 Task: Check the sale-to-list ratio of bar in the last 3 years.
Action: Mouse moved to (1114, 247)
Screenshot: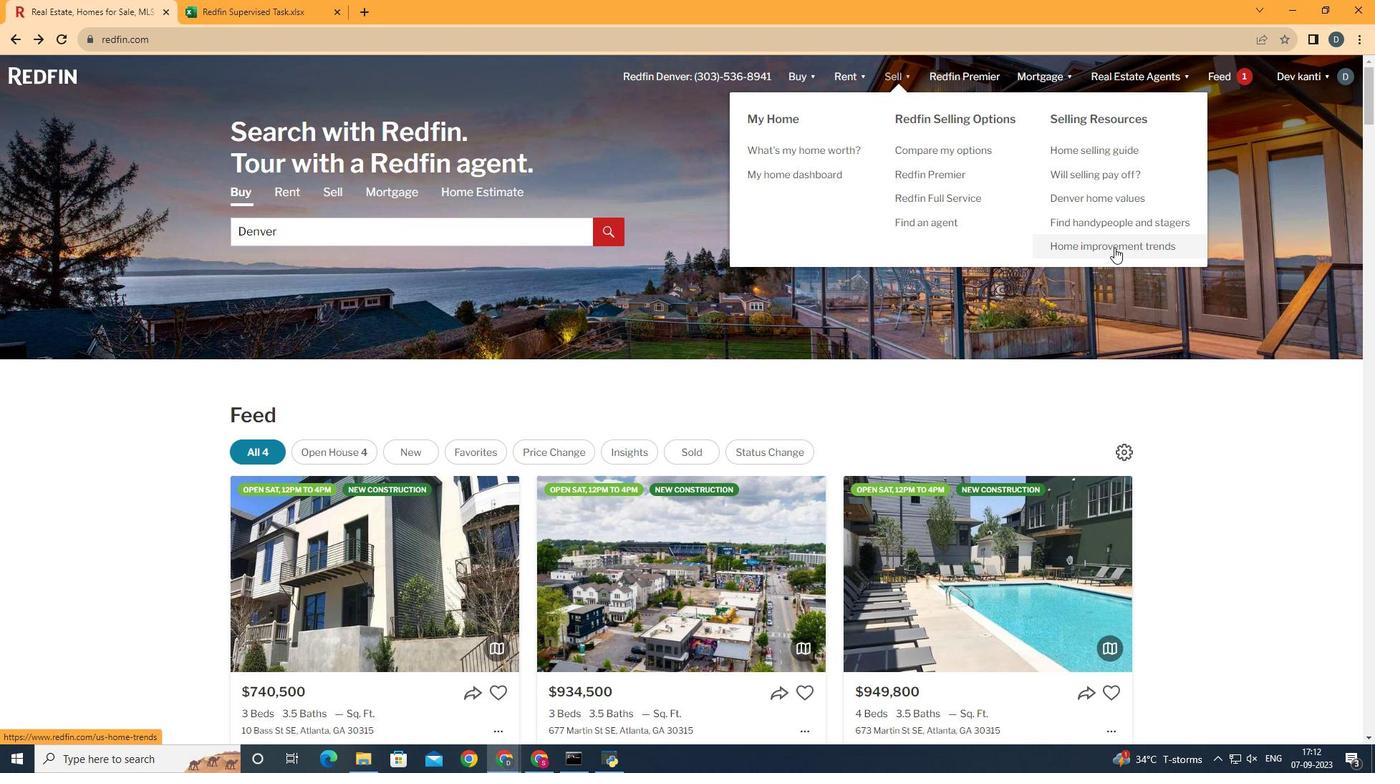 
Action: Mouse pressed left at (1114, 247)
Screenshot: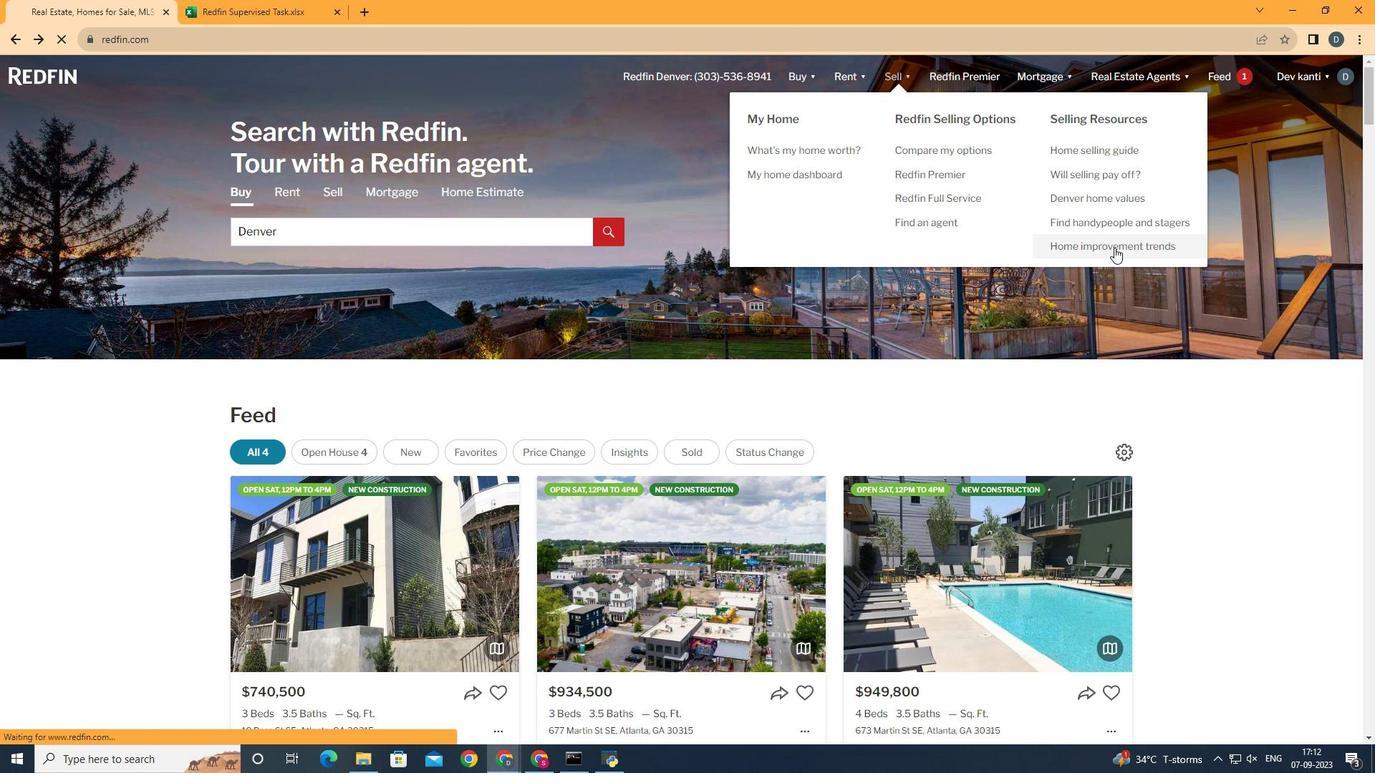 
Action: Mouse moved to (339, 269)
Screenshot: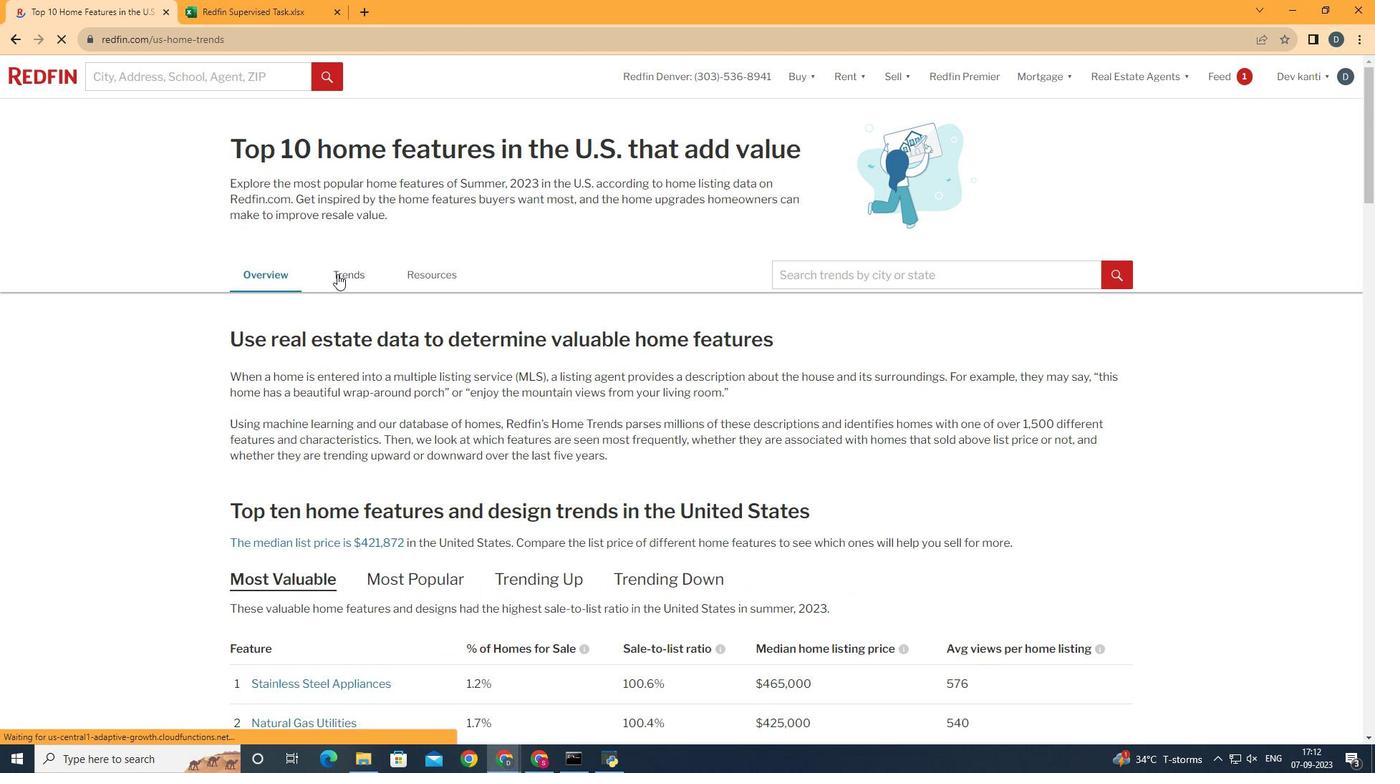 
Action: Mouse pressed left at (339, 269)
Screenshot: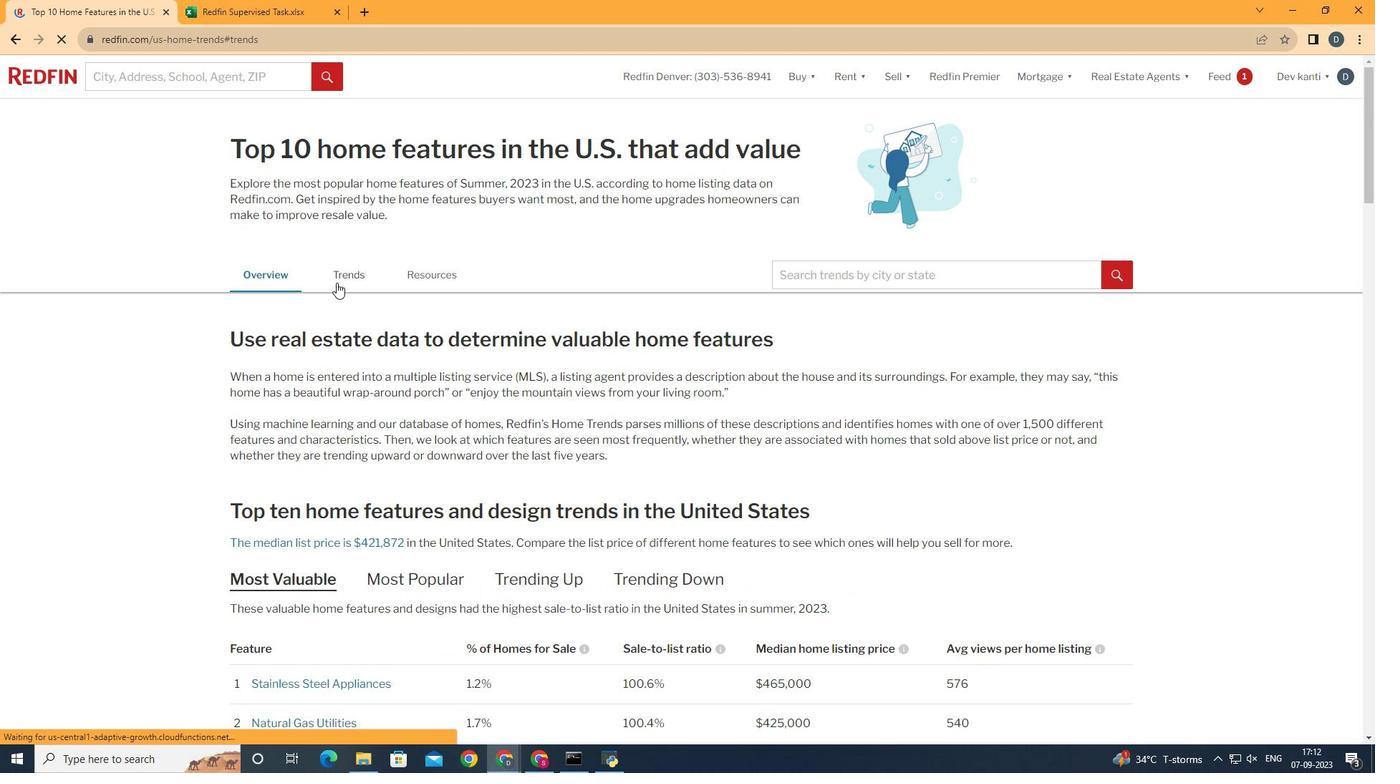 
Action: Mouse moved to (475, 360)
Screenshot: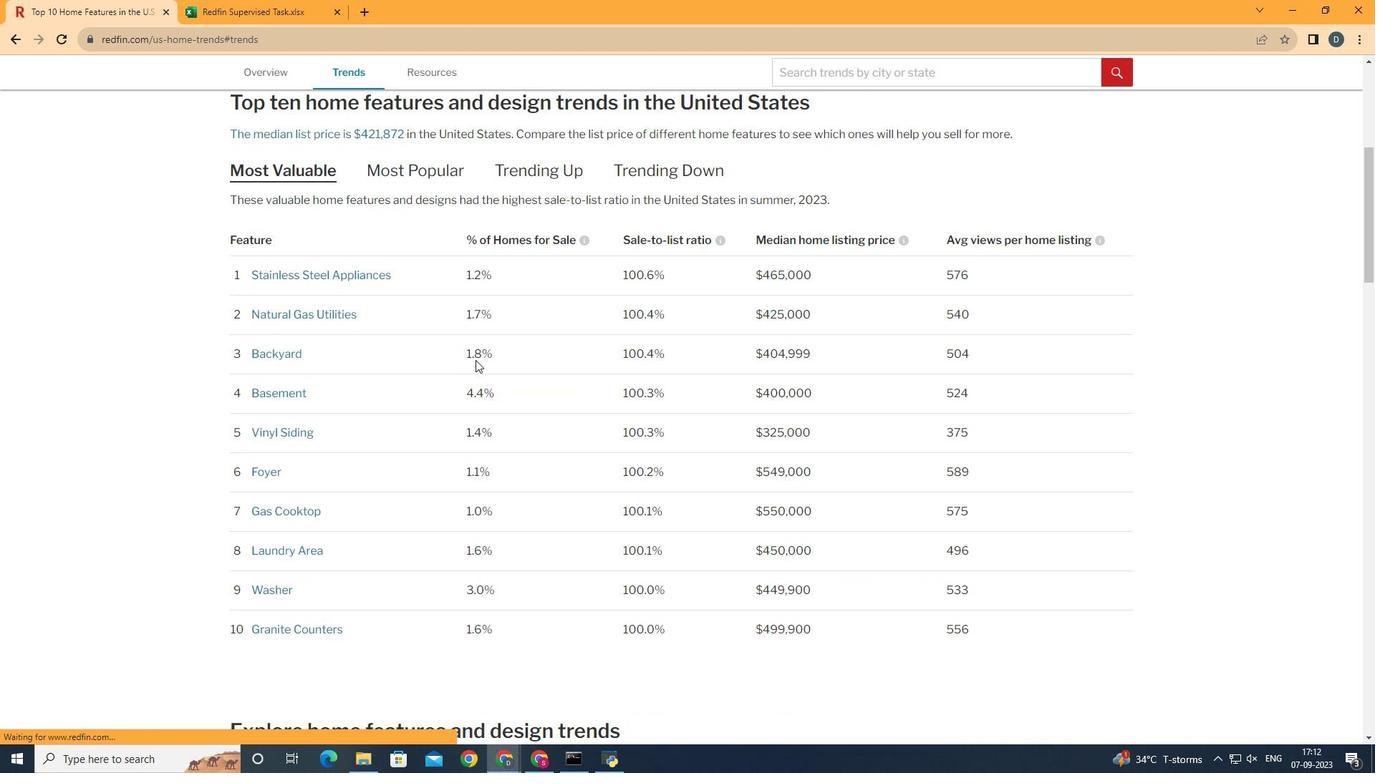 
Action: Mouse scrolled (475, 359) with delta (0, 0)
Screenshot: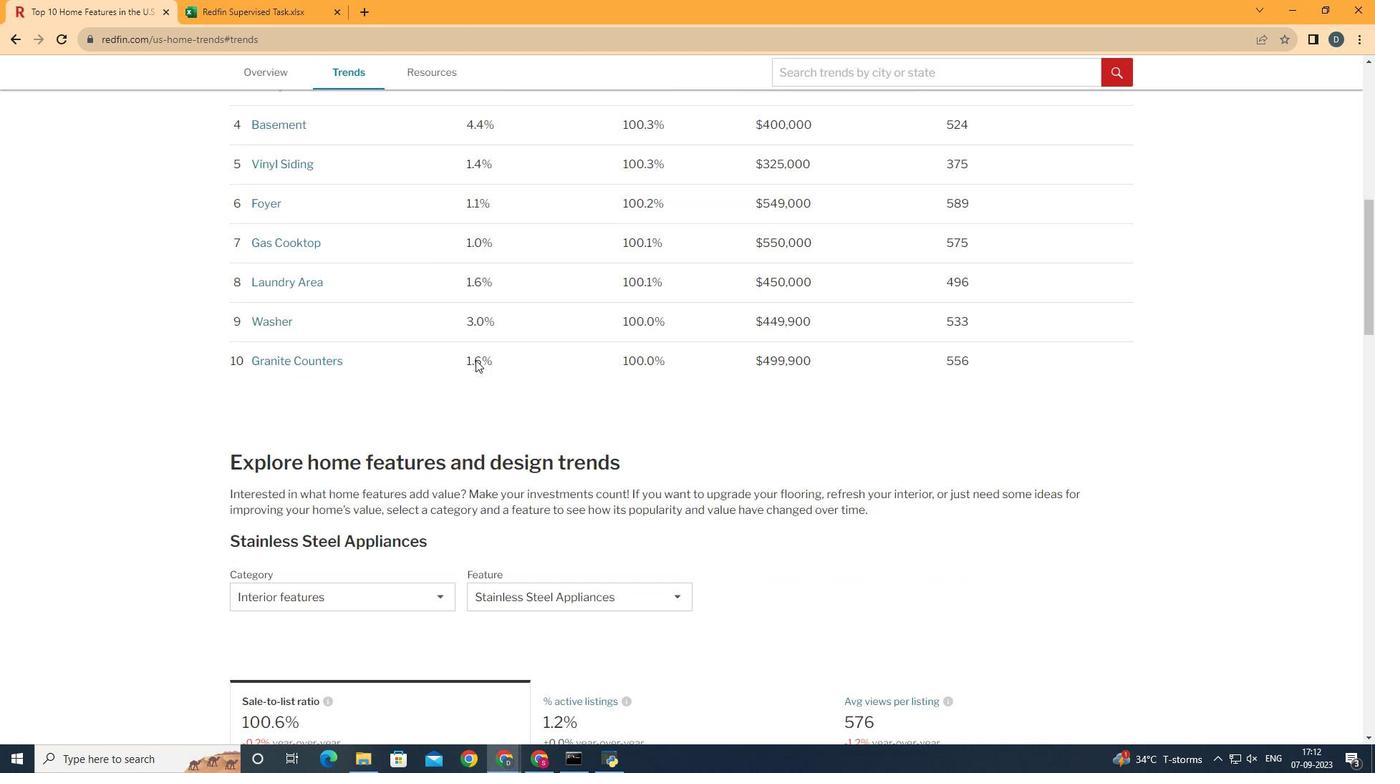 
Action: Mouse scrolled (475, 359) with delta (0, 0)
Screenshot: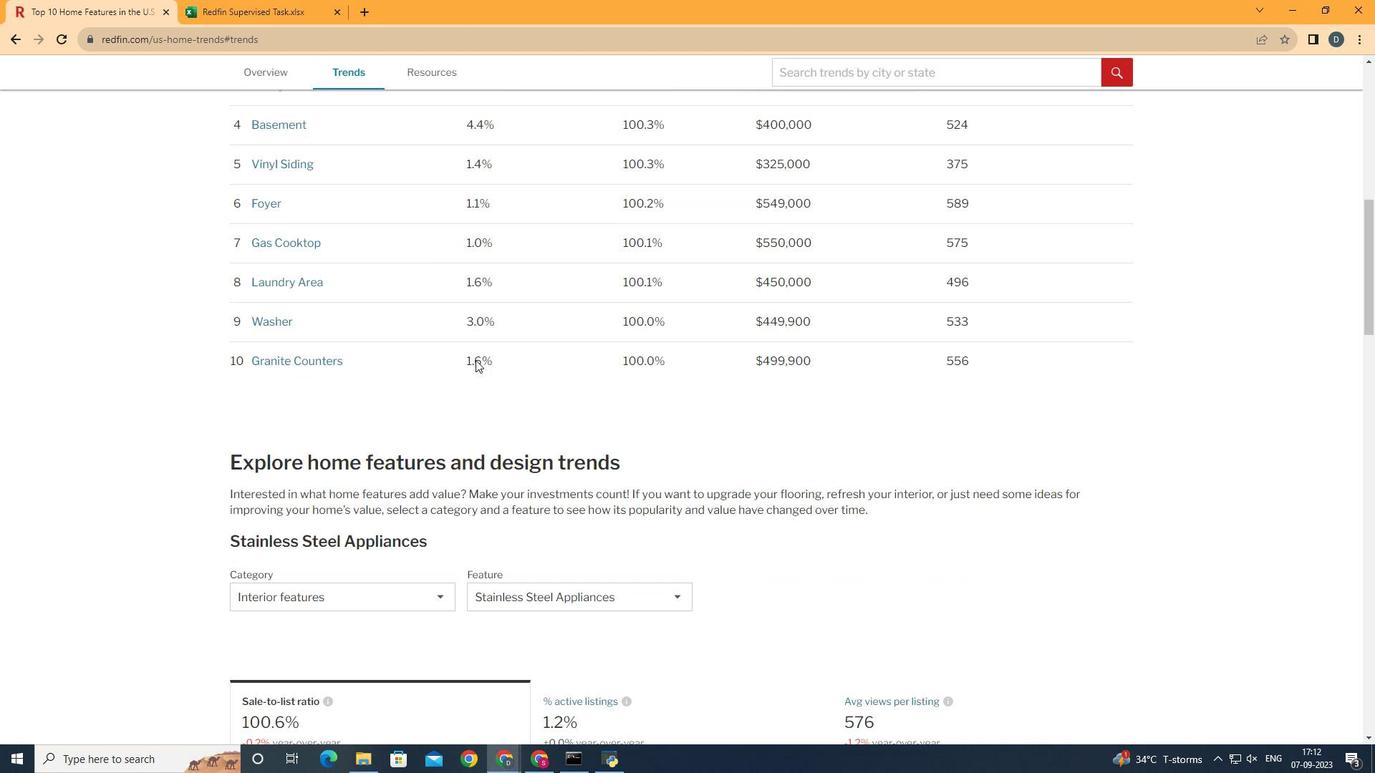 
Action: Mouse scrolled (475, 359) with delta (0, 0)
Screenshot: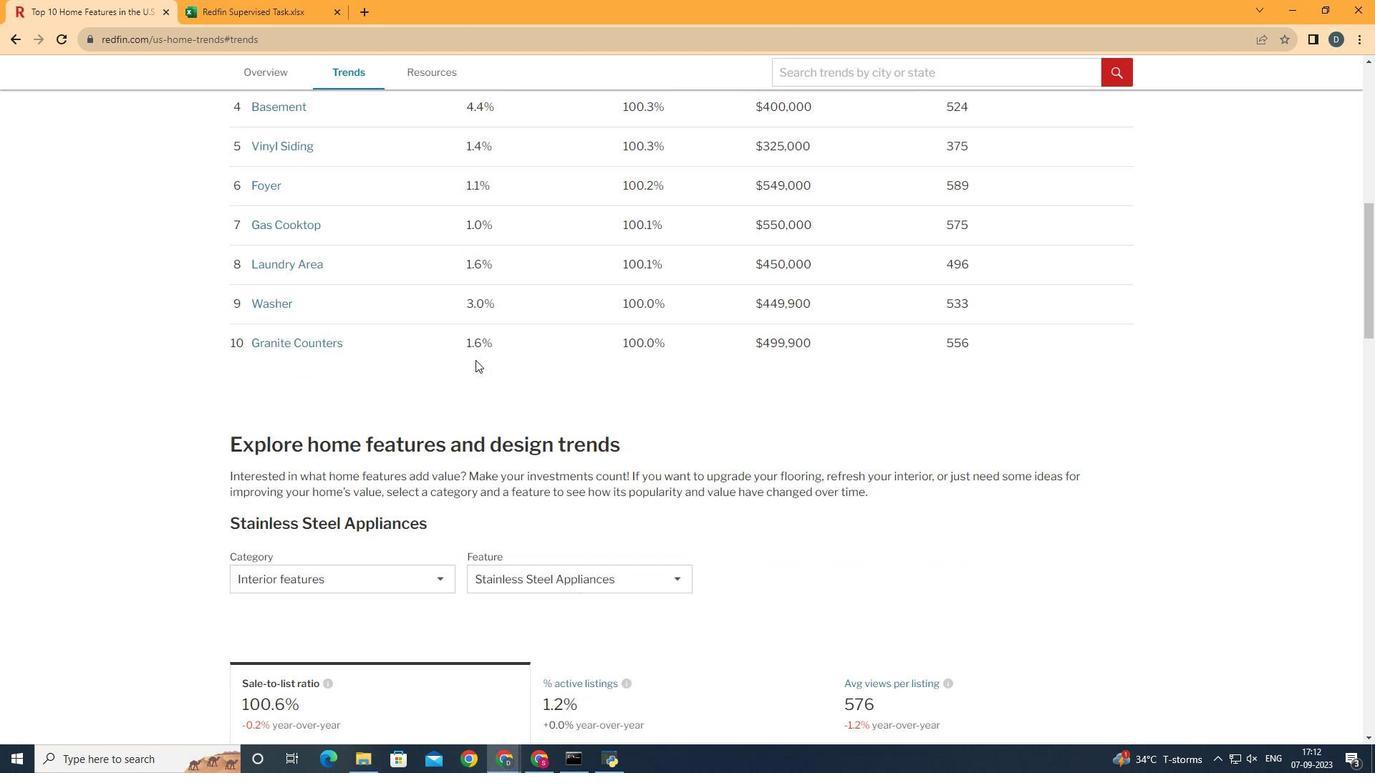 
Action: Mouse scrolled (475, 359) with delta (0, 0)
Screenshot: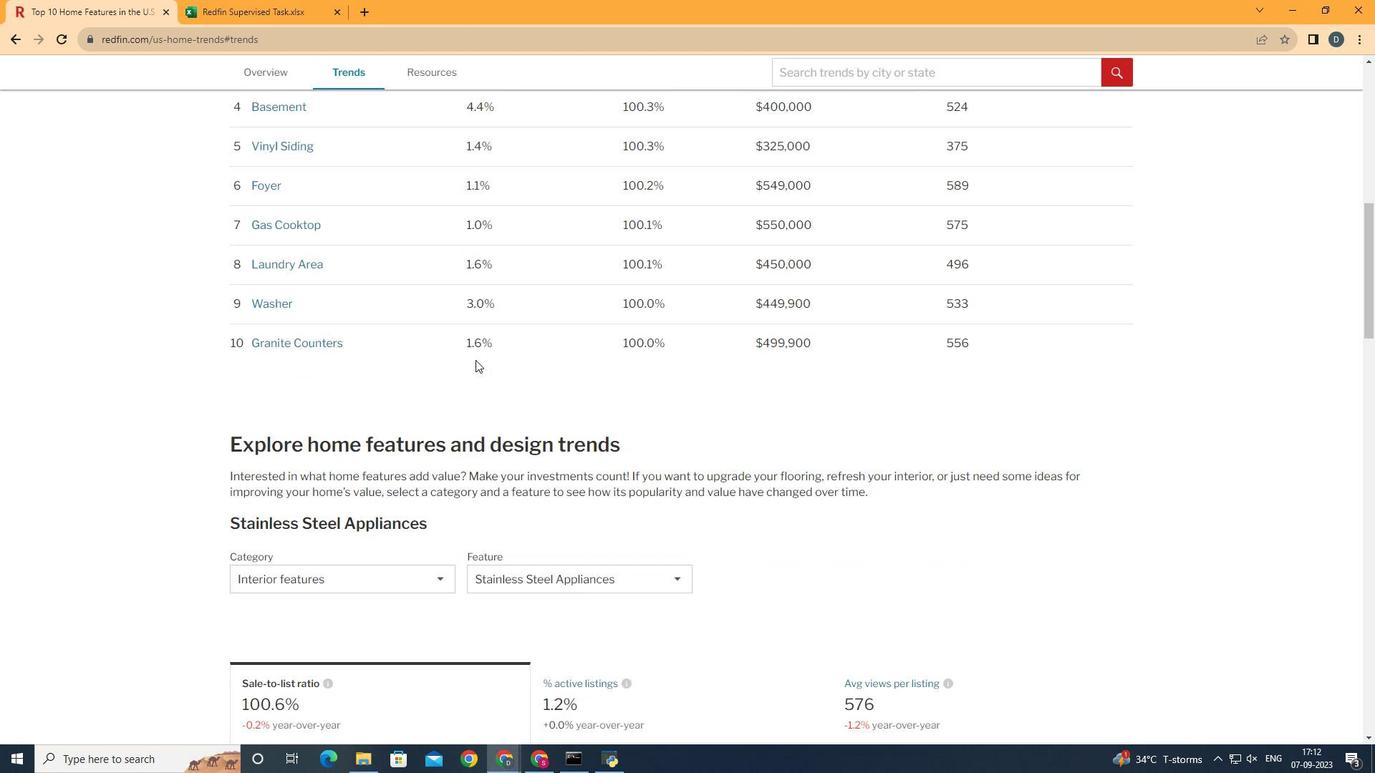 
Action: Mouse moved to (475, 360)
Screenshot: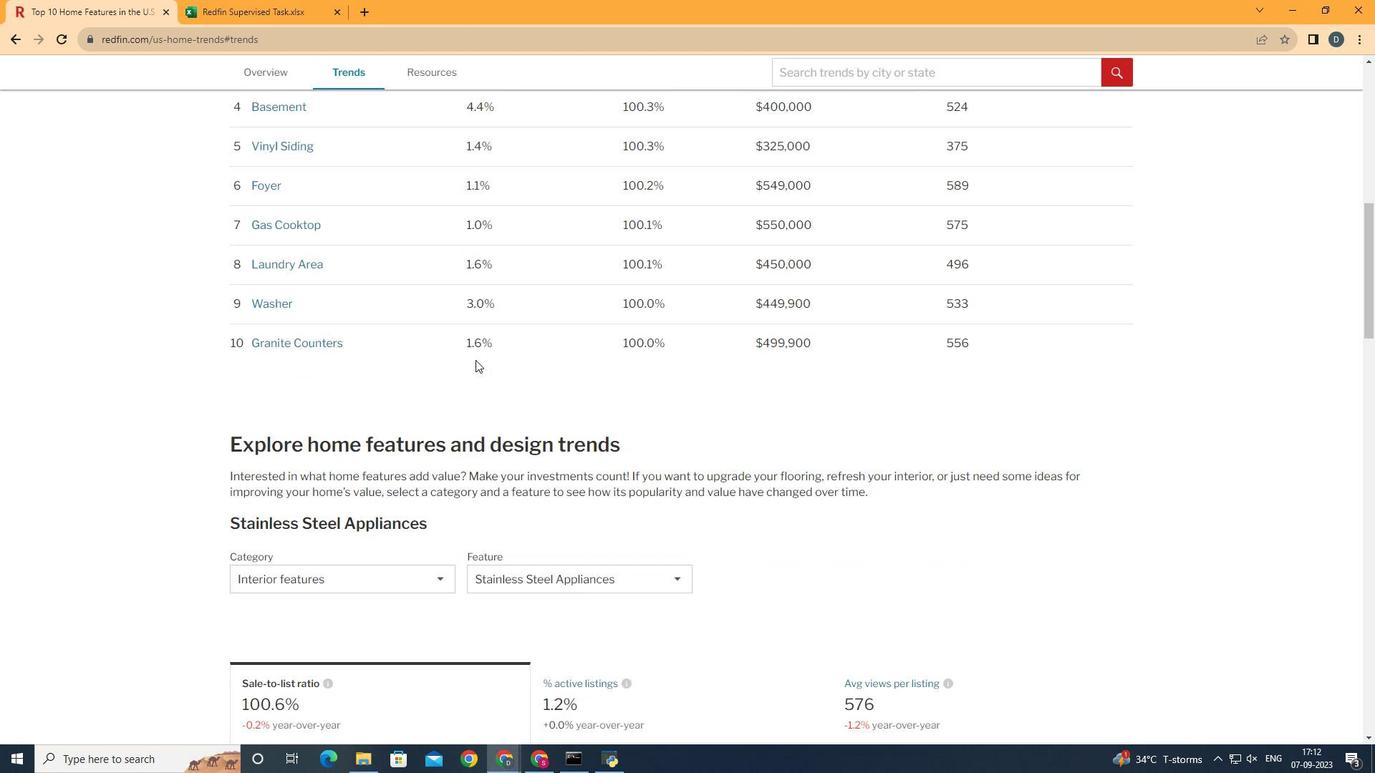 
Action: Mouse scrolled (475, 359) with delta (0, 0)
Screenshot: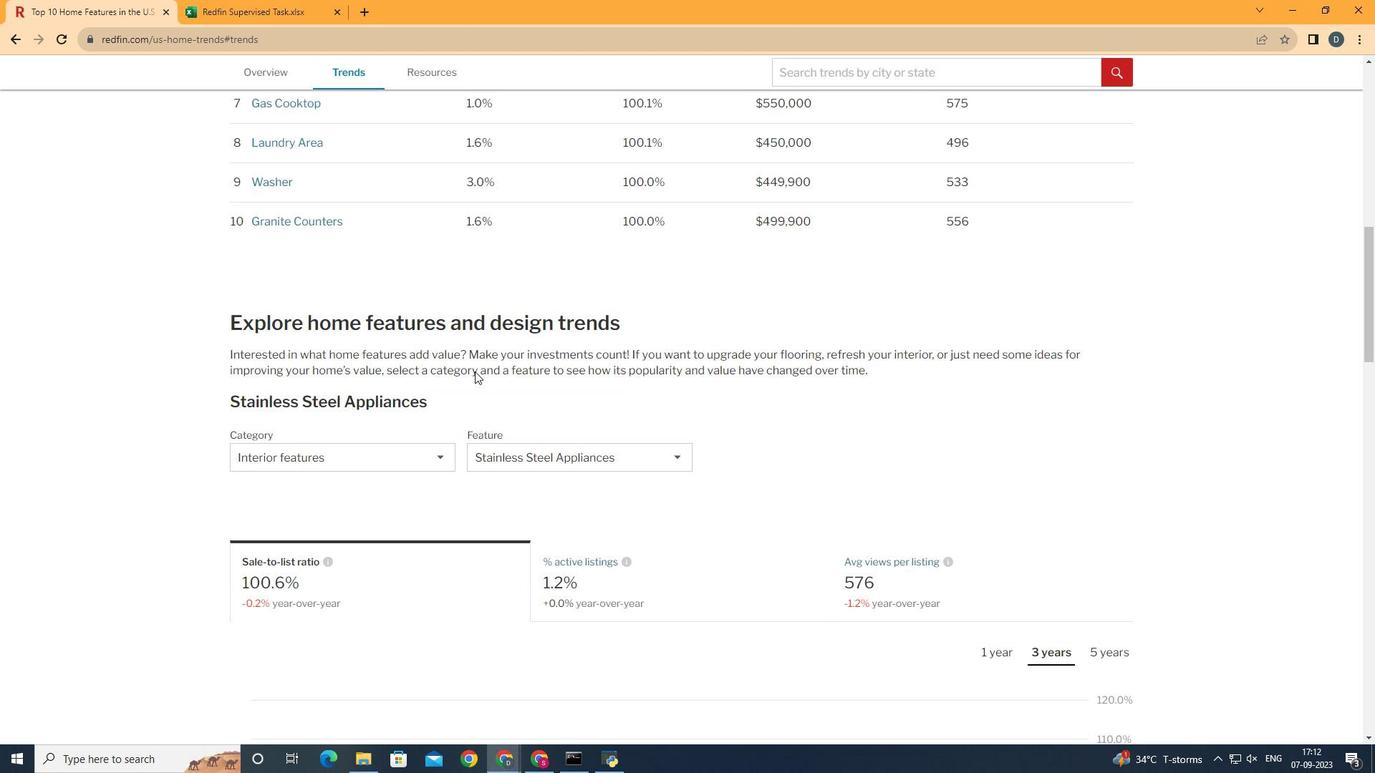 
Action: Mouse scrolled (475, 359) with delta (0, 0)
Screenshot: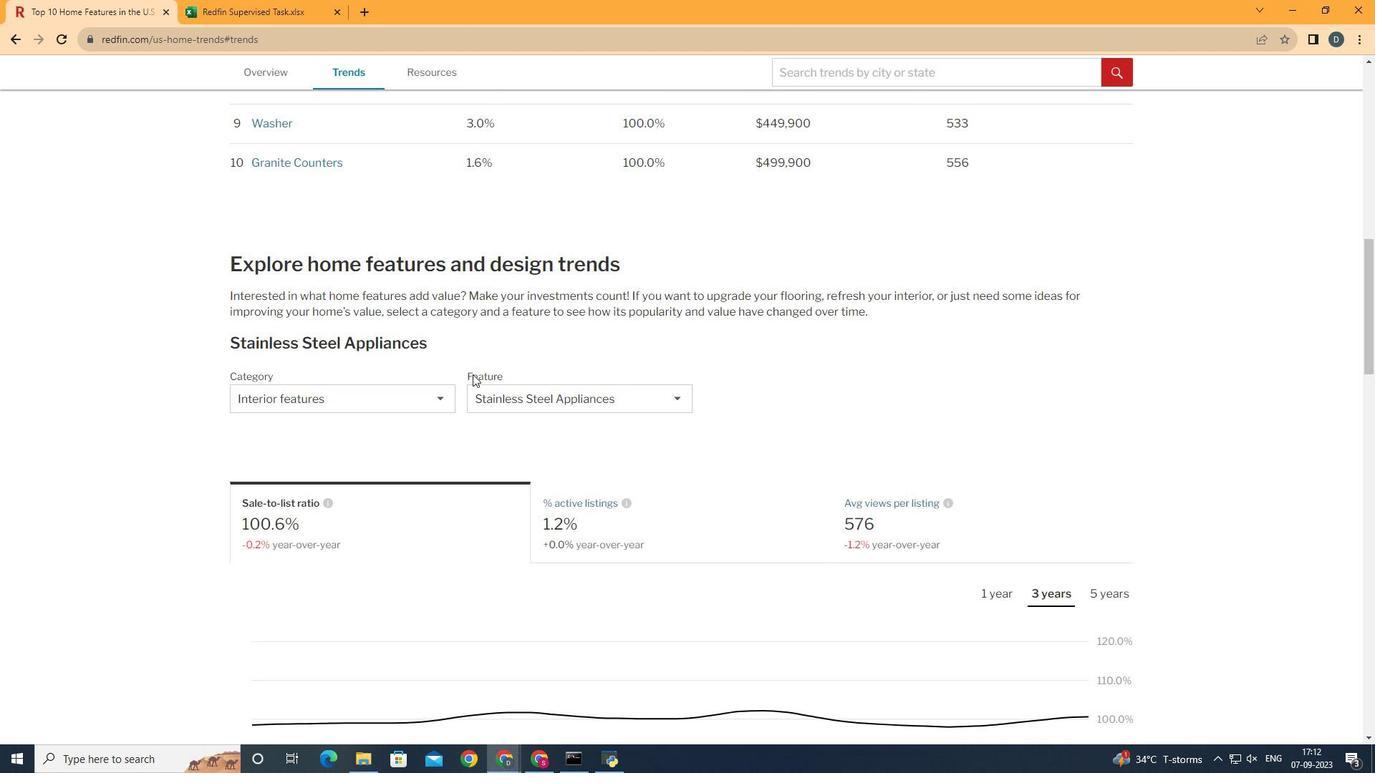 
Action: Mouse scrolled (475, 359) with delta (0, 0)
Screenshot: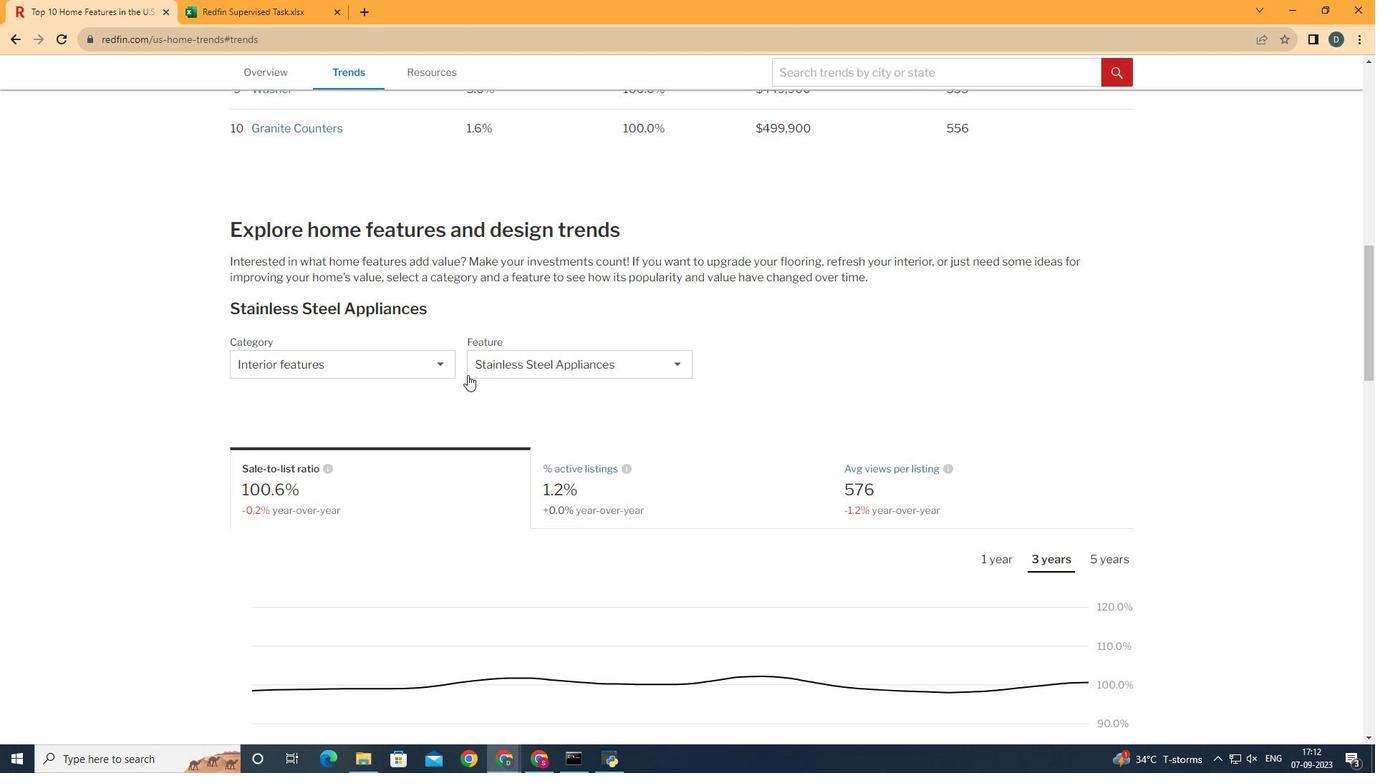 
Action: Mouse moved to (411, 363)
Screenshot: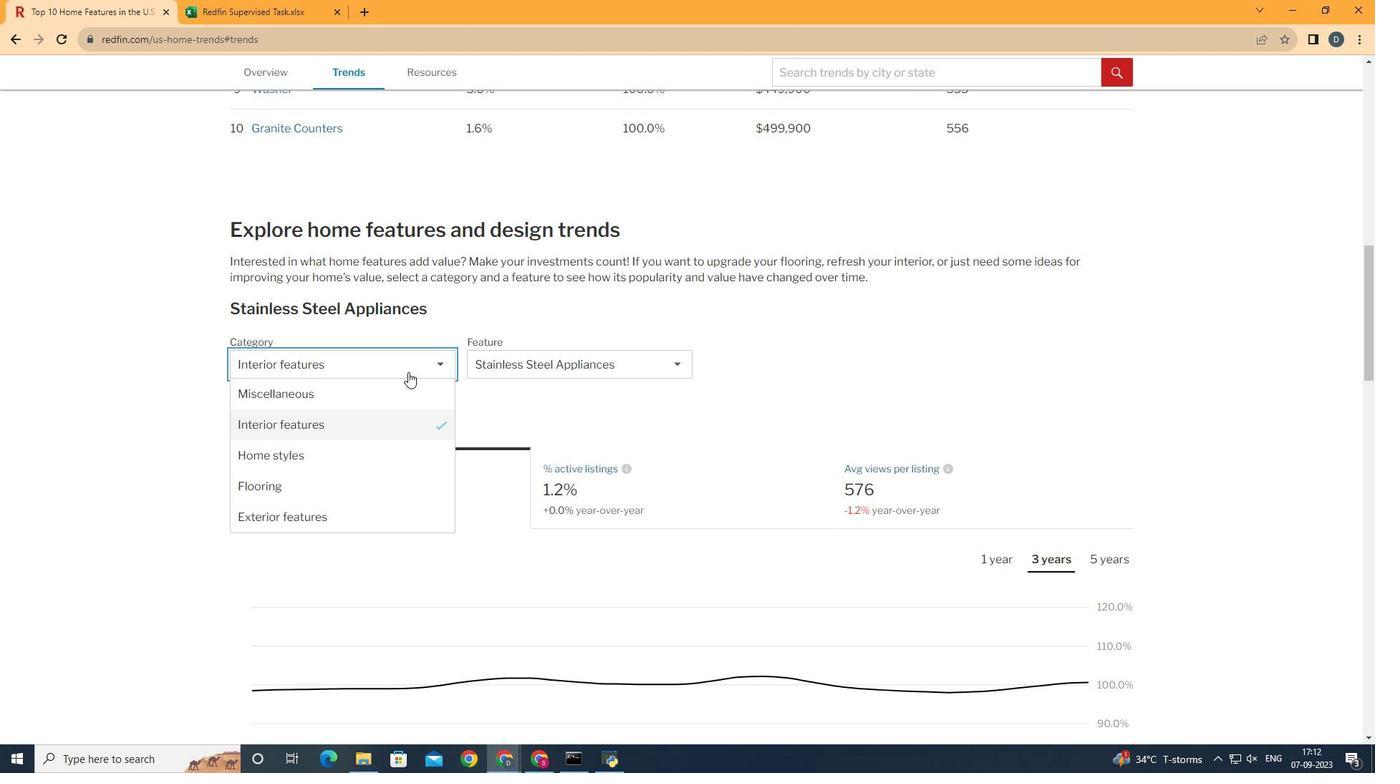 
Action: Mouse pressed left at (411, 363)
Screenshot: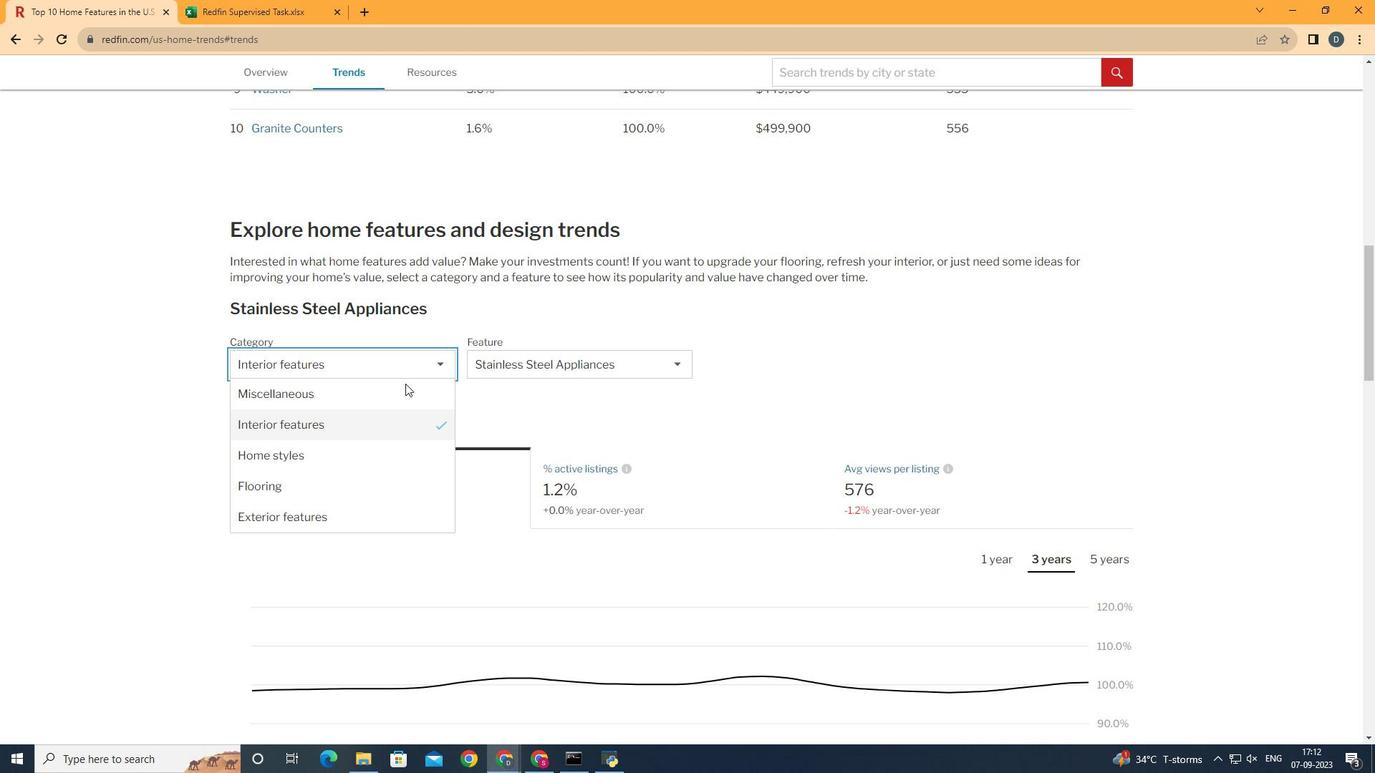 
Action: Mouse moved to (429, 425)
Screenshot: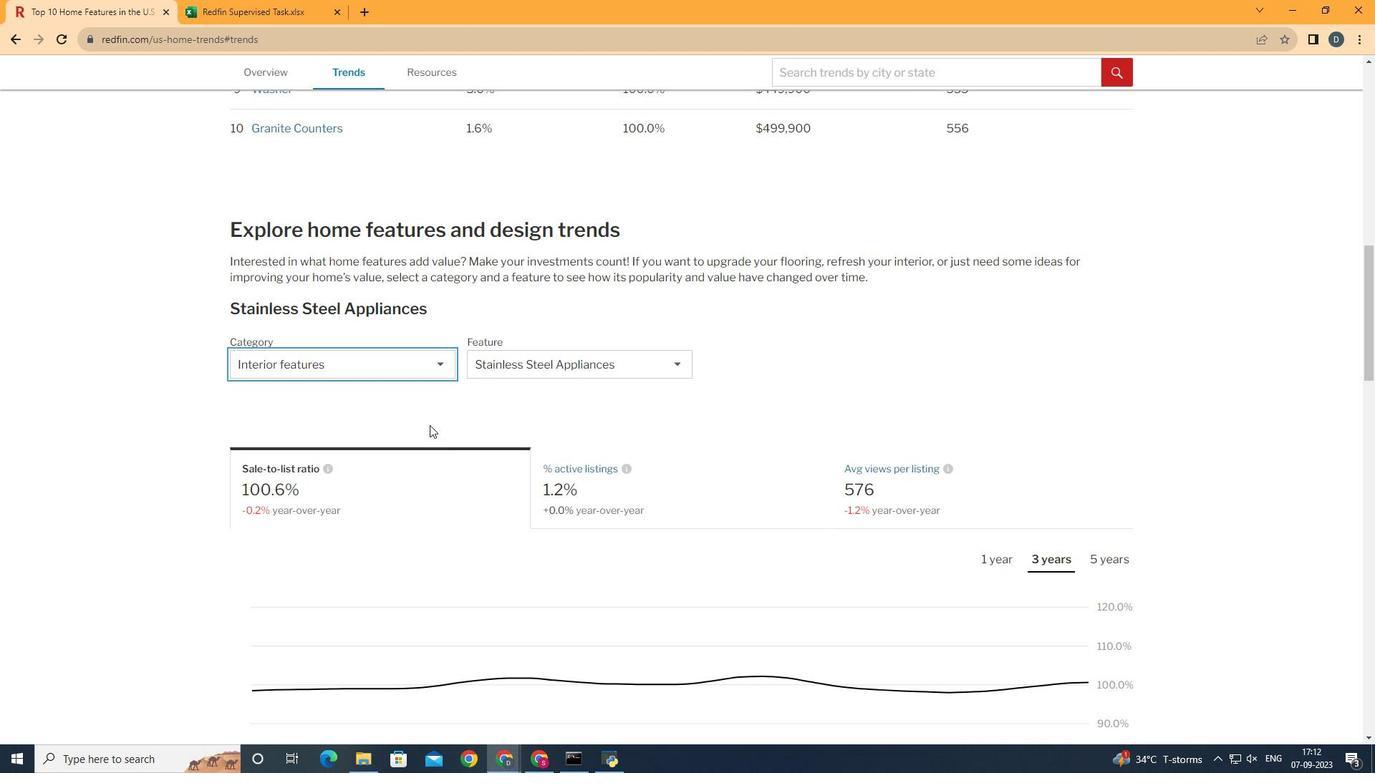 
Action: Mouse pressed left at (429, 425)
Screenshot: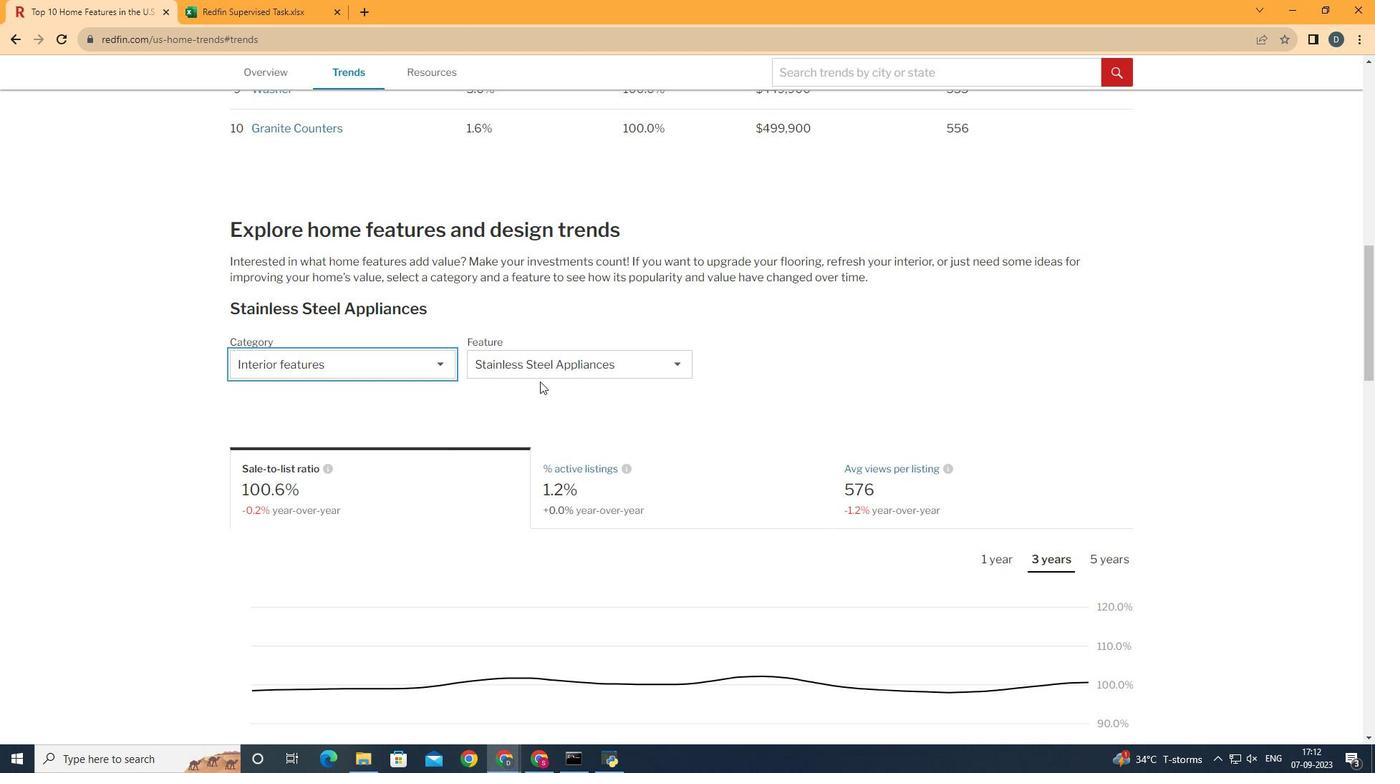 
Action: Mouse moved to (654, 356)
Screenshot: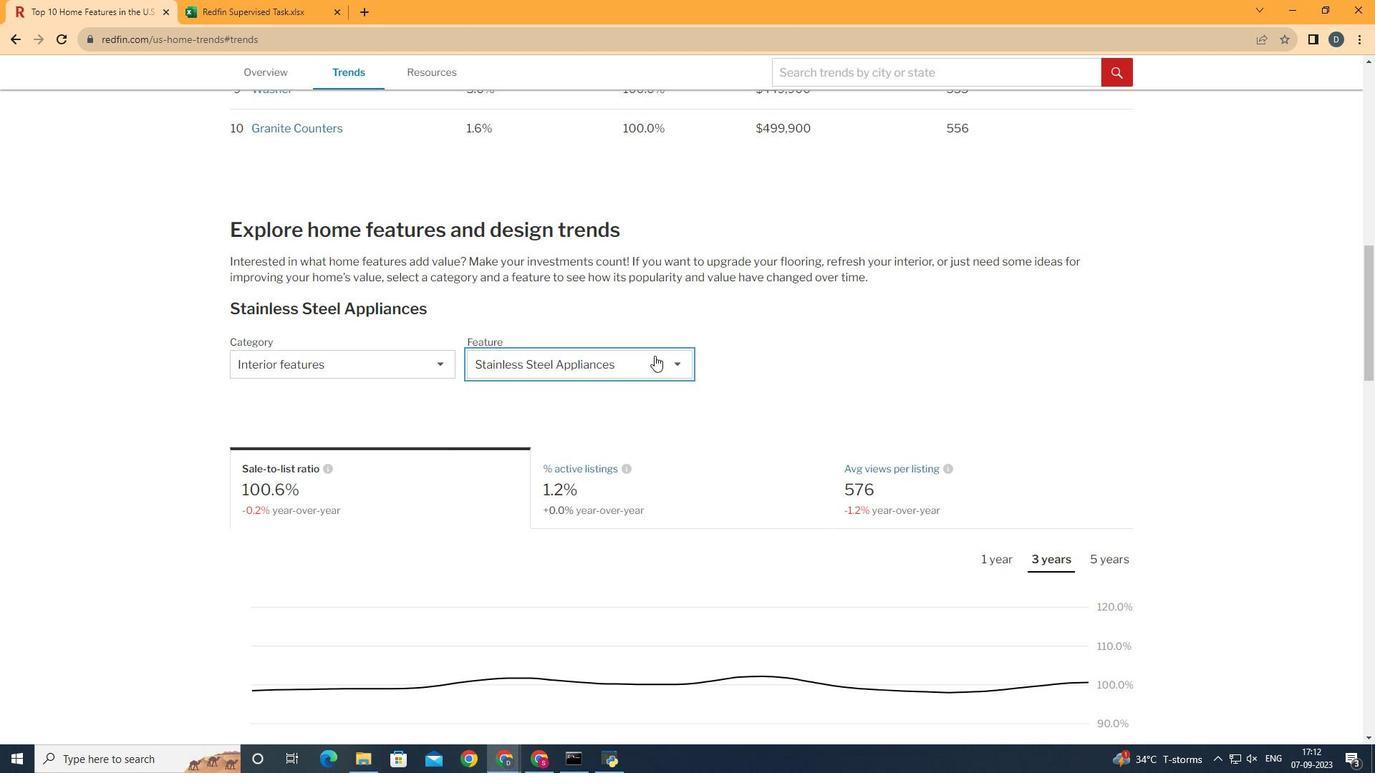 
Action: Mouse pressed left at (654, 356)
Screenshot: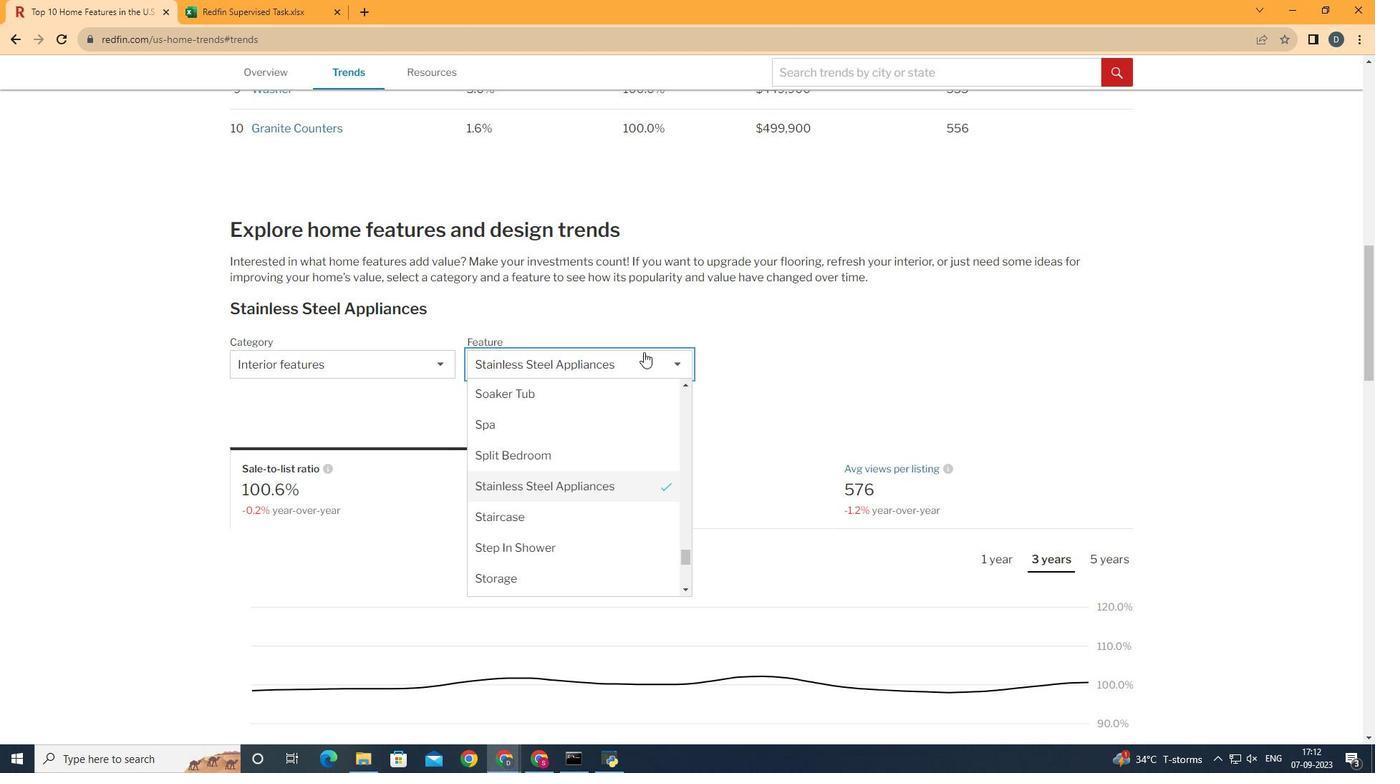 
Action: Mouse moved to (687, 559)
Screenshot: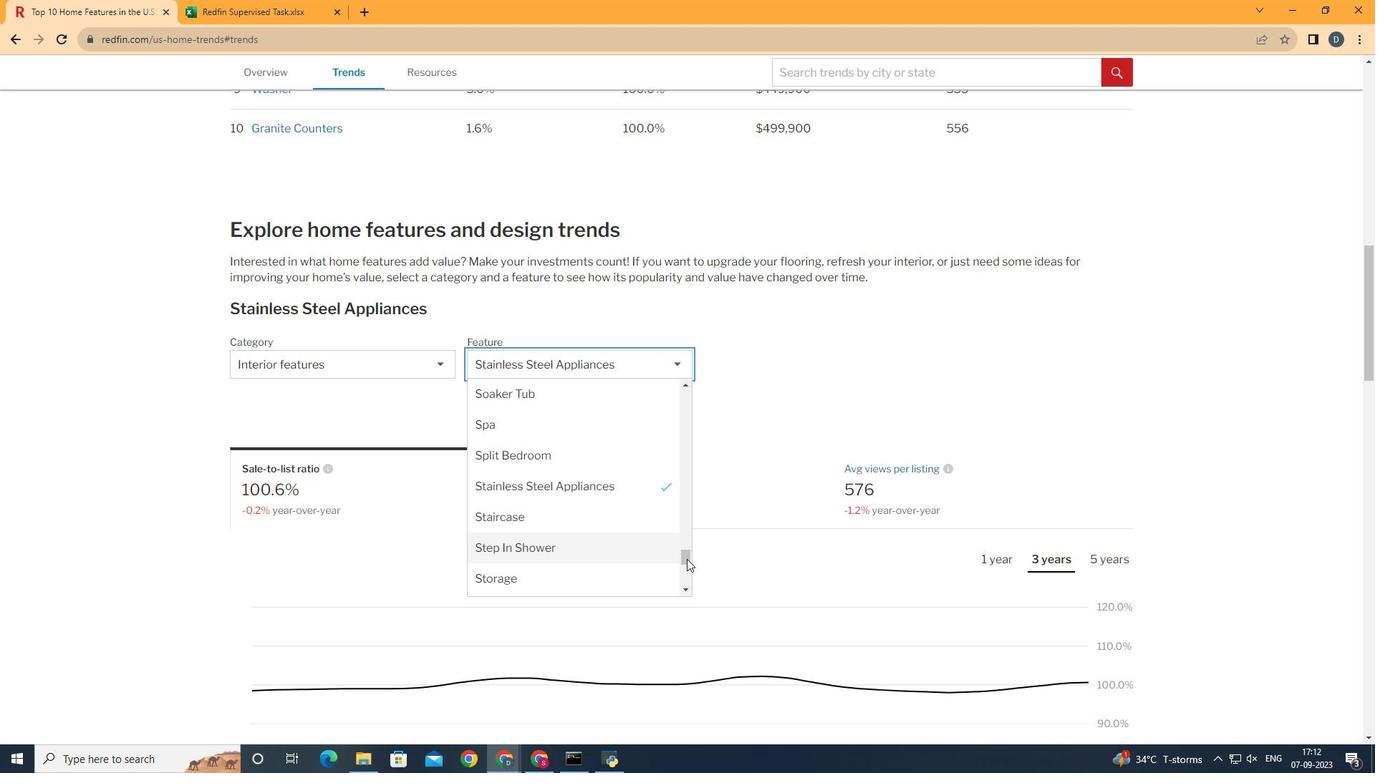 
Action: Mouse pressed left at (687, 559)
Screenshot: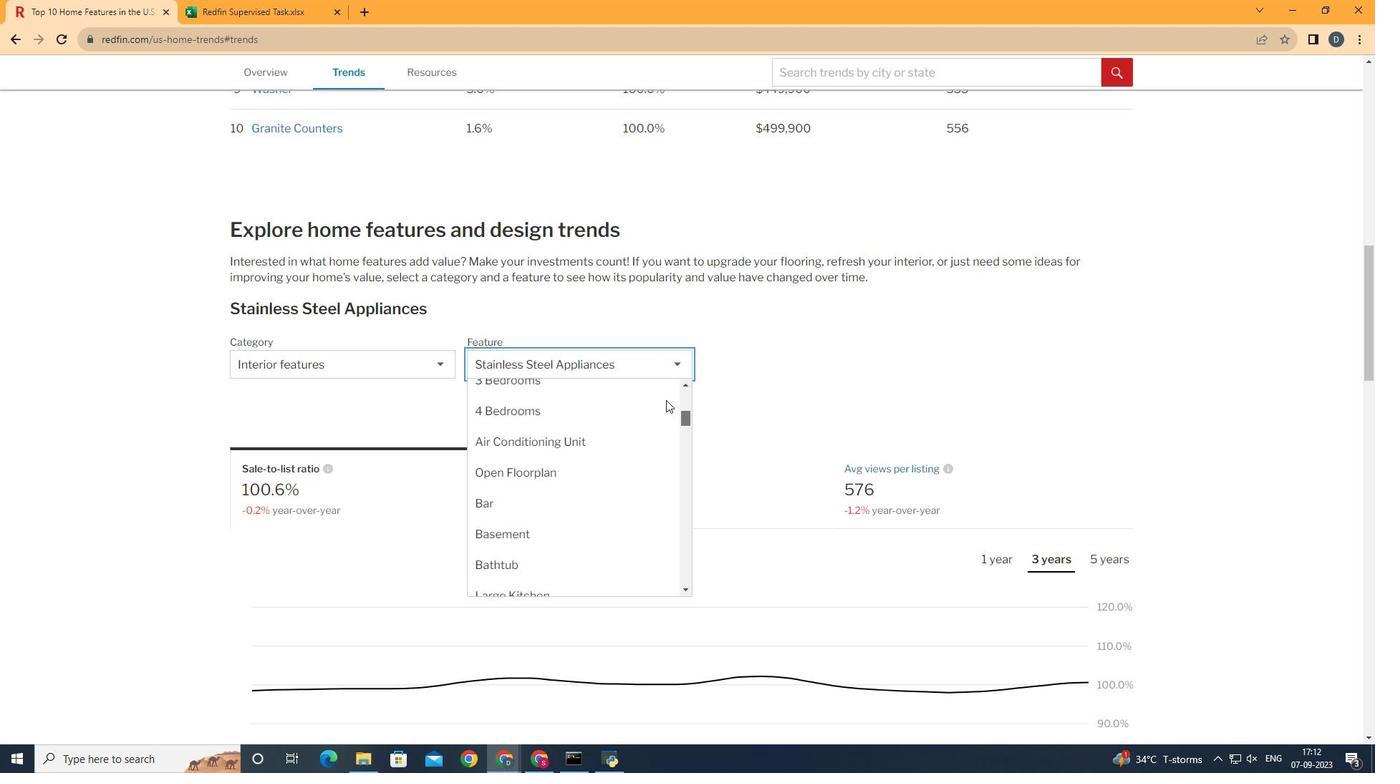 
Action: Mouse moved to (666, 399)
Screenshot: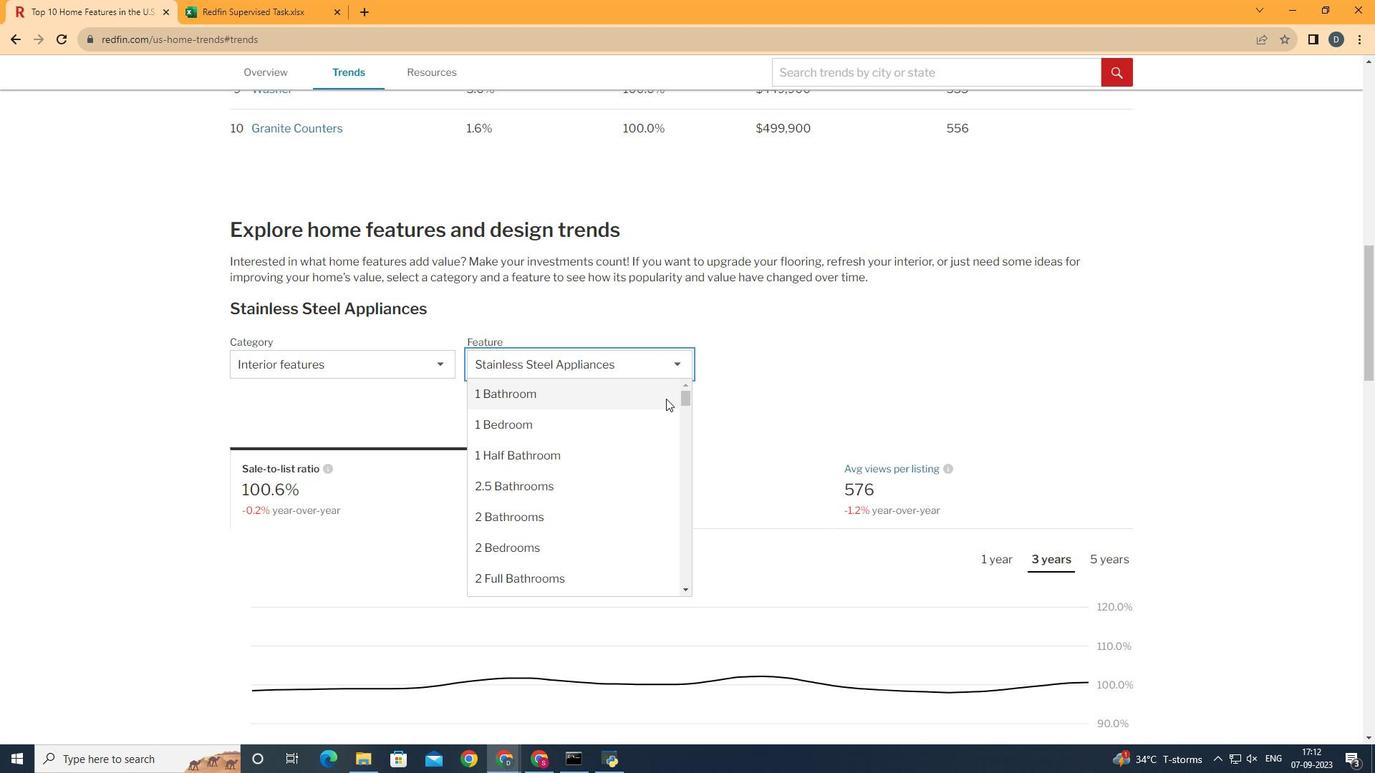
Action: Mouse pressed left at (666, 399)
Screenshot: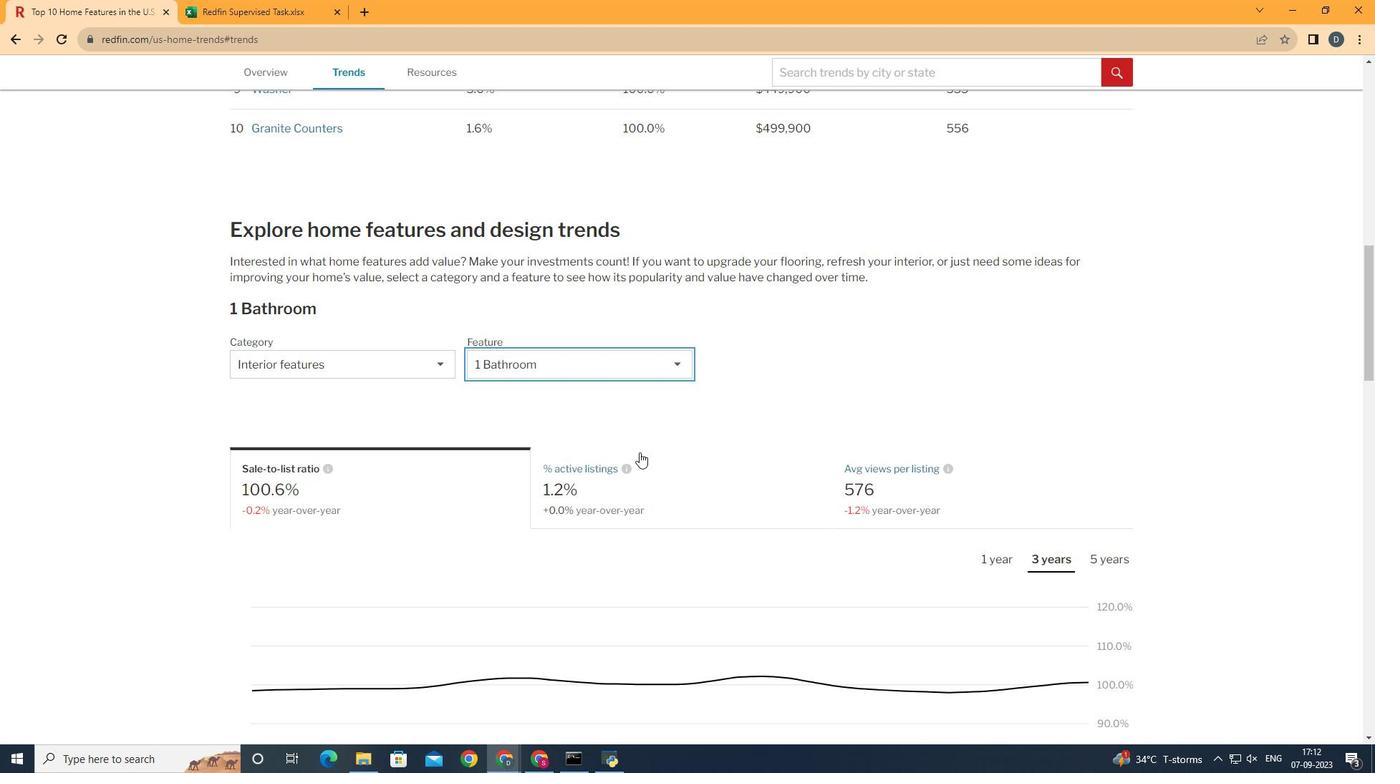 
Action: Mouse moved to (623, 352)
Screenshot: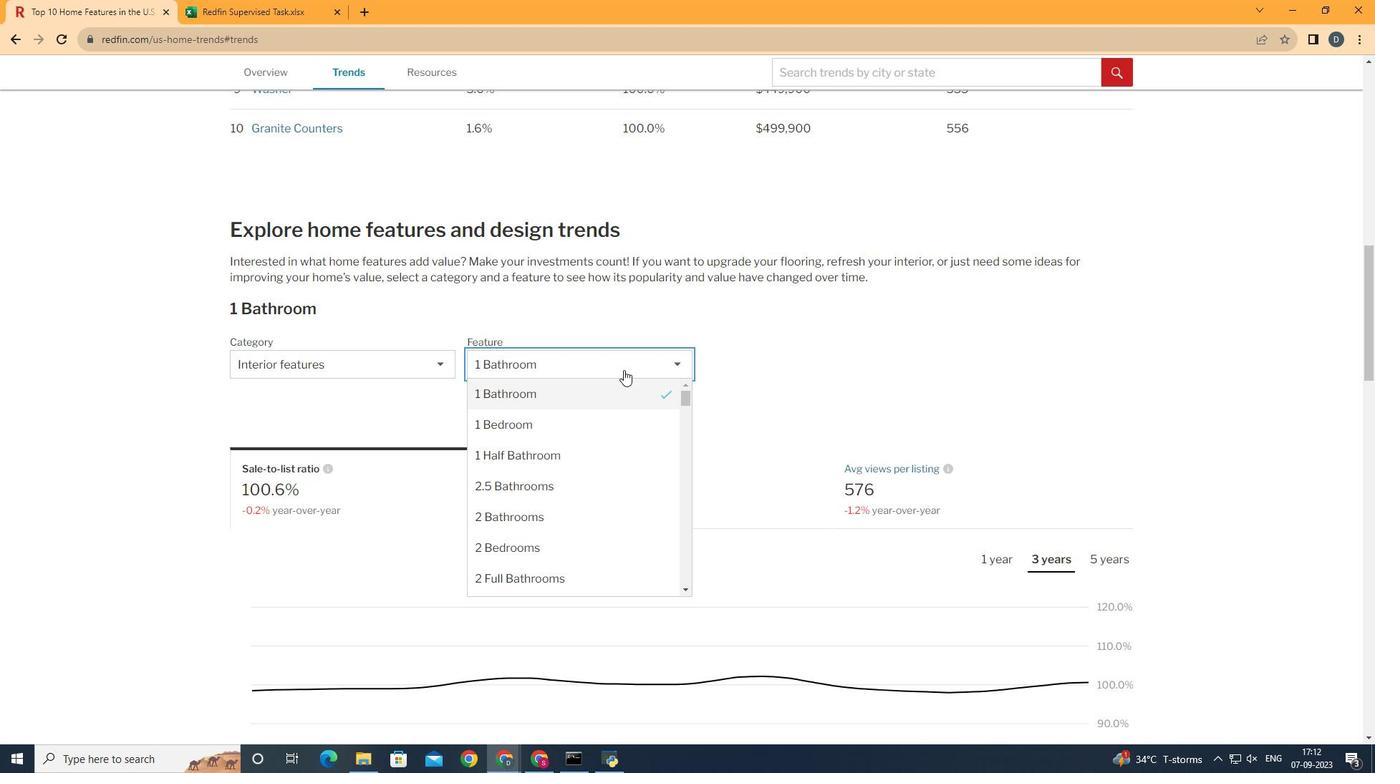 
Action: Mouse pressed left at (623, 352)
Screenshot: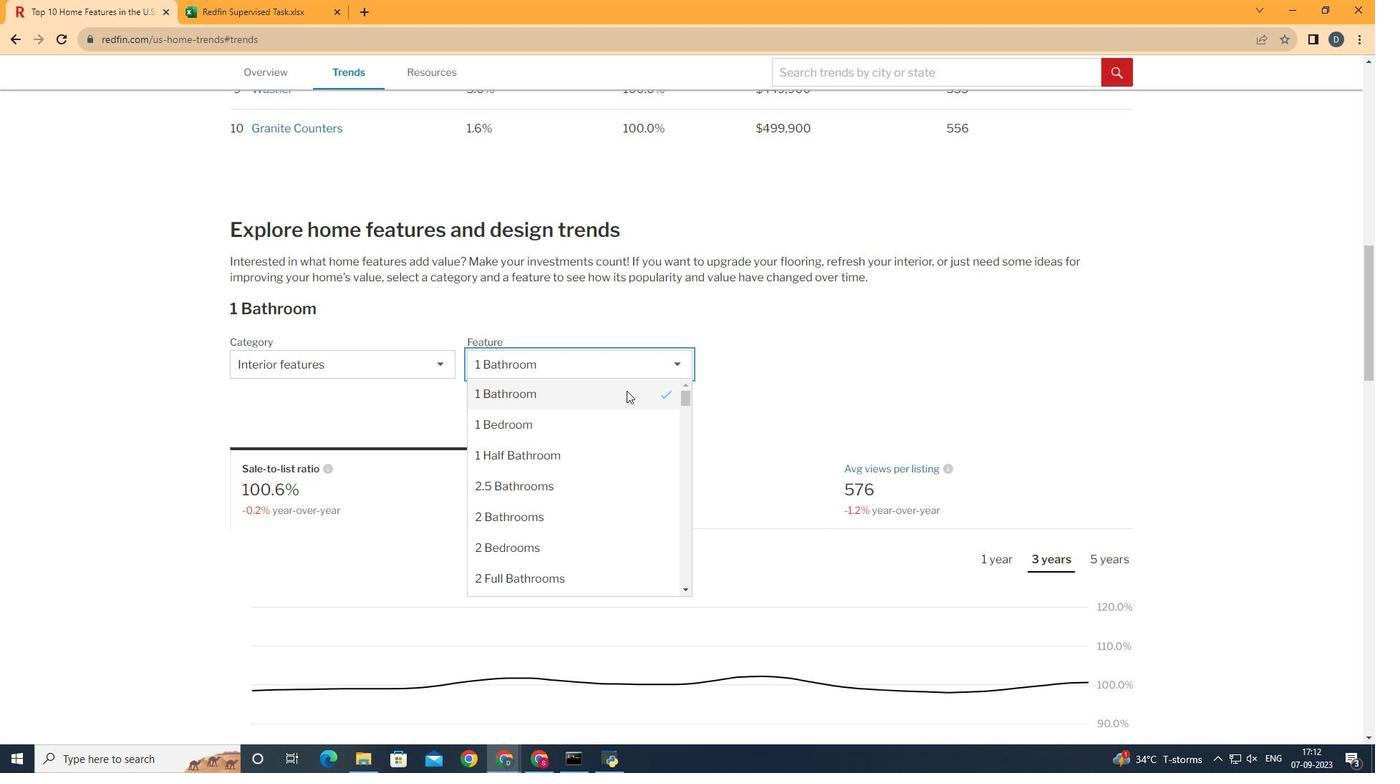 
Action: Mouse moved to (644, 457)
Screenshot: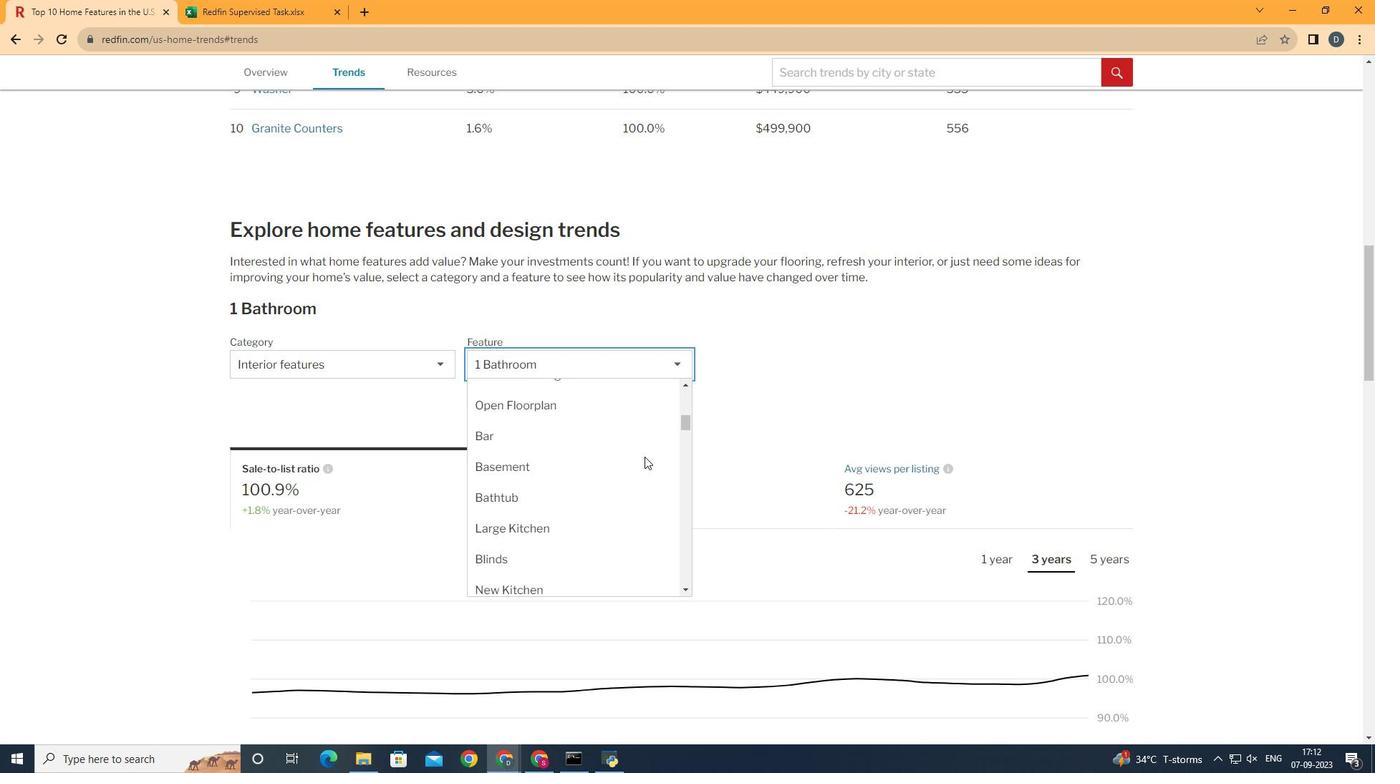 
Action: Mouse scrolled (644, 456) with delta (0, 0)
Screenshot: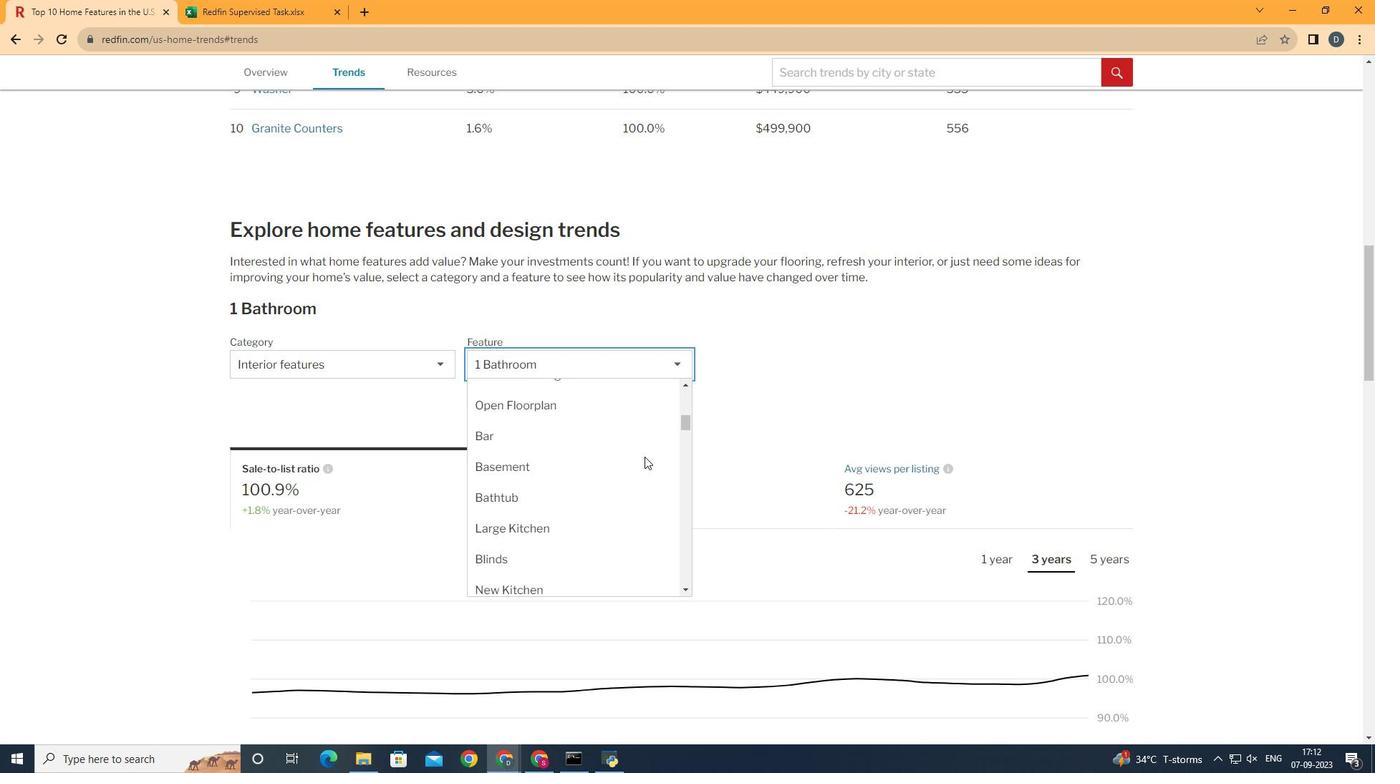 
Action: Mouse scrolled (644, 456) with delta (0, 0)
Screenshot: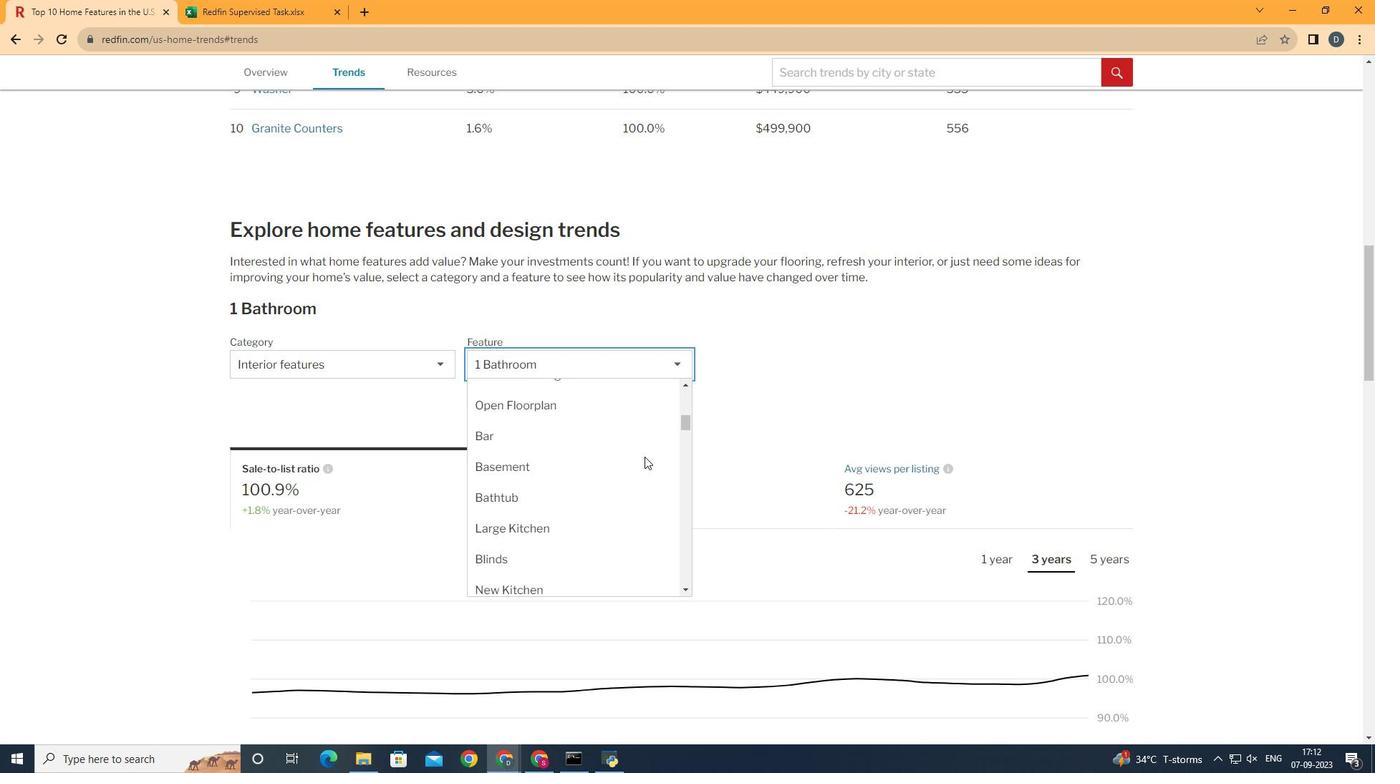 
Action: Mouse scrolled (644, 456) with delta (0, 0)
Screenshot: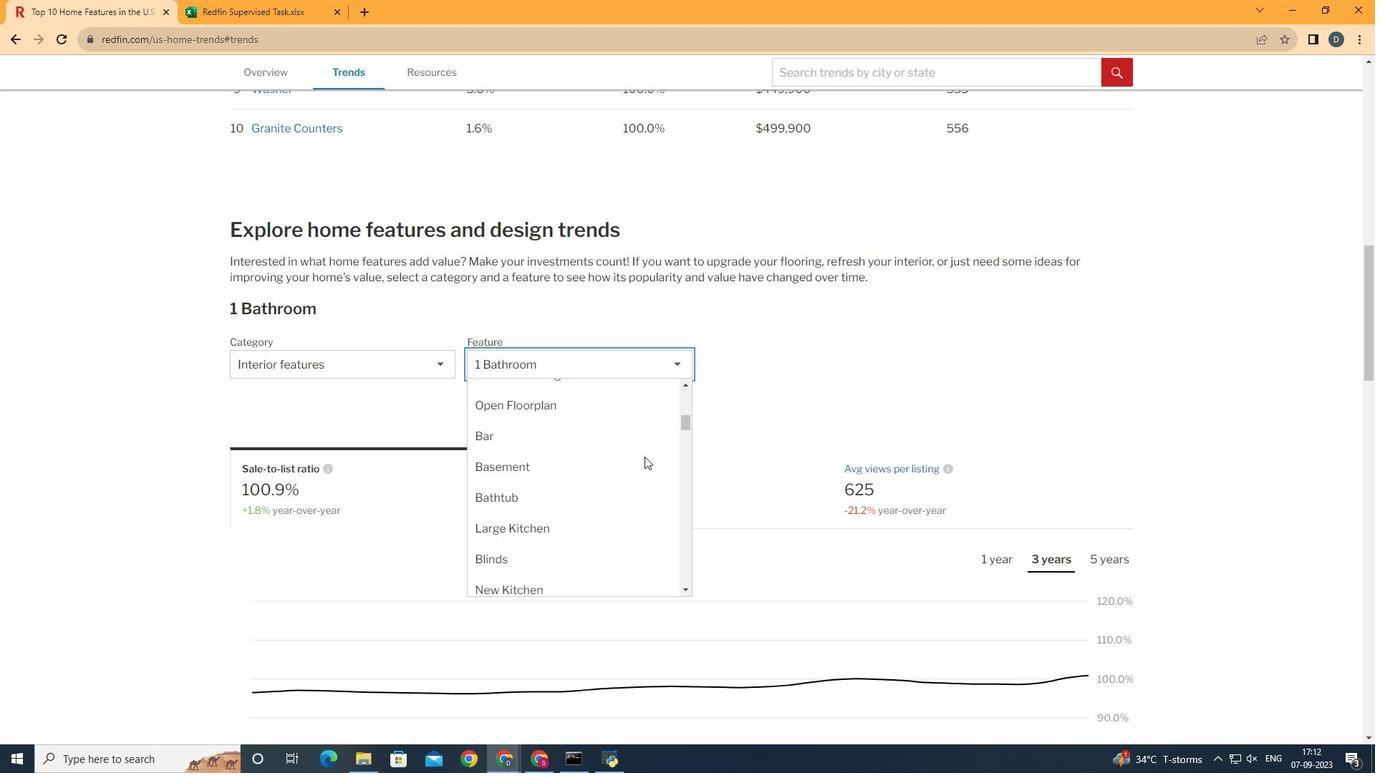 
Action: Mouse scrolled (644, 456) with delta (0, 0)
Screenshot: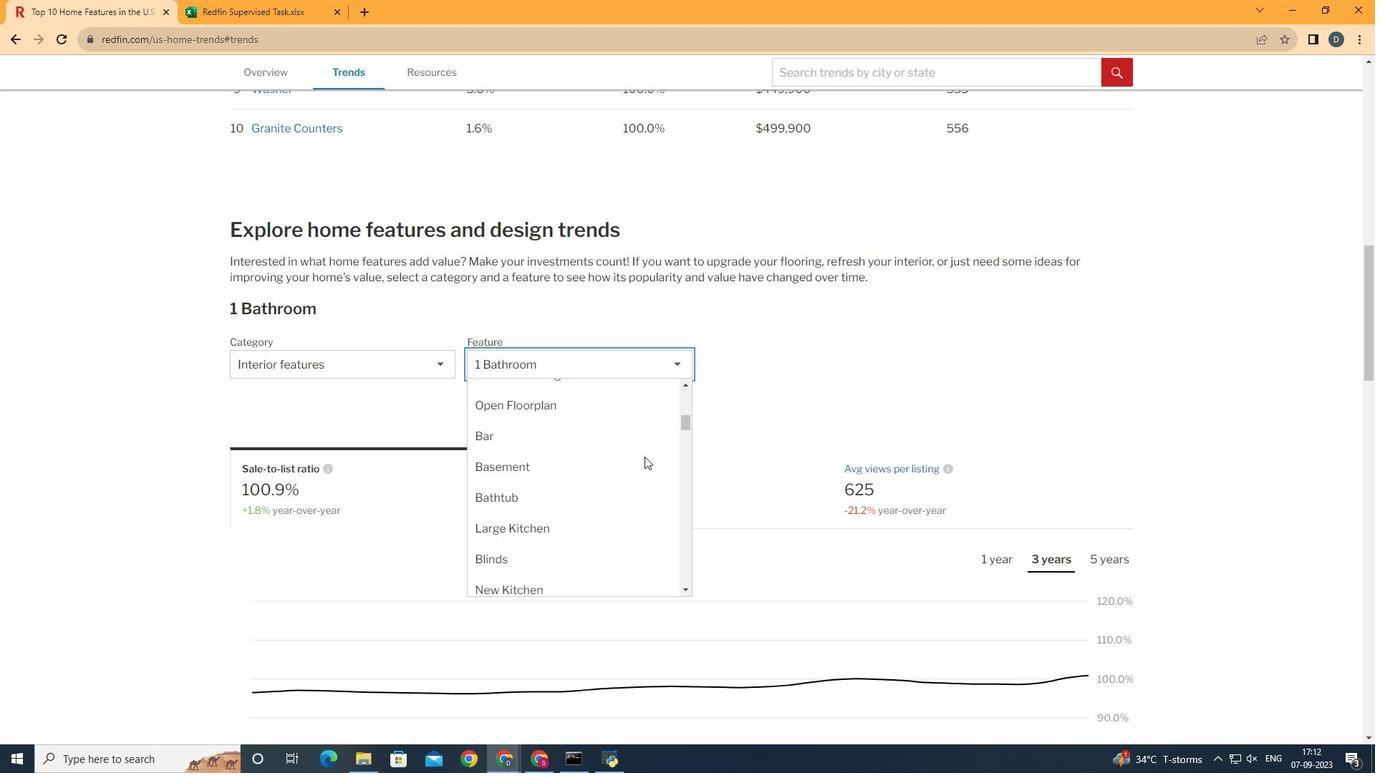 
Action: Mouse scrolled (644, 456) with delta (0, 0)
Screenshot: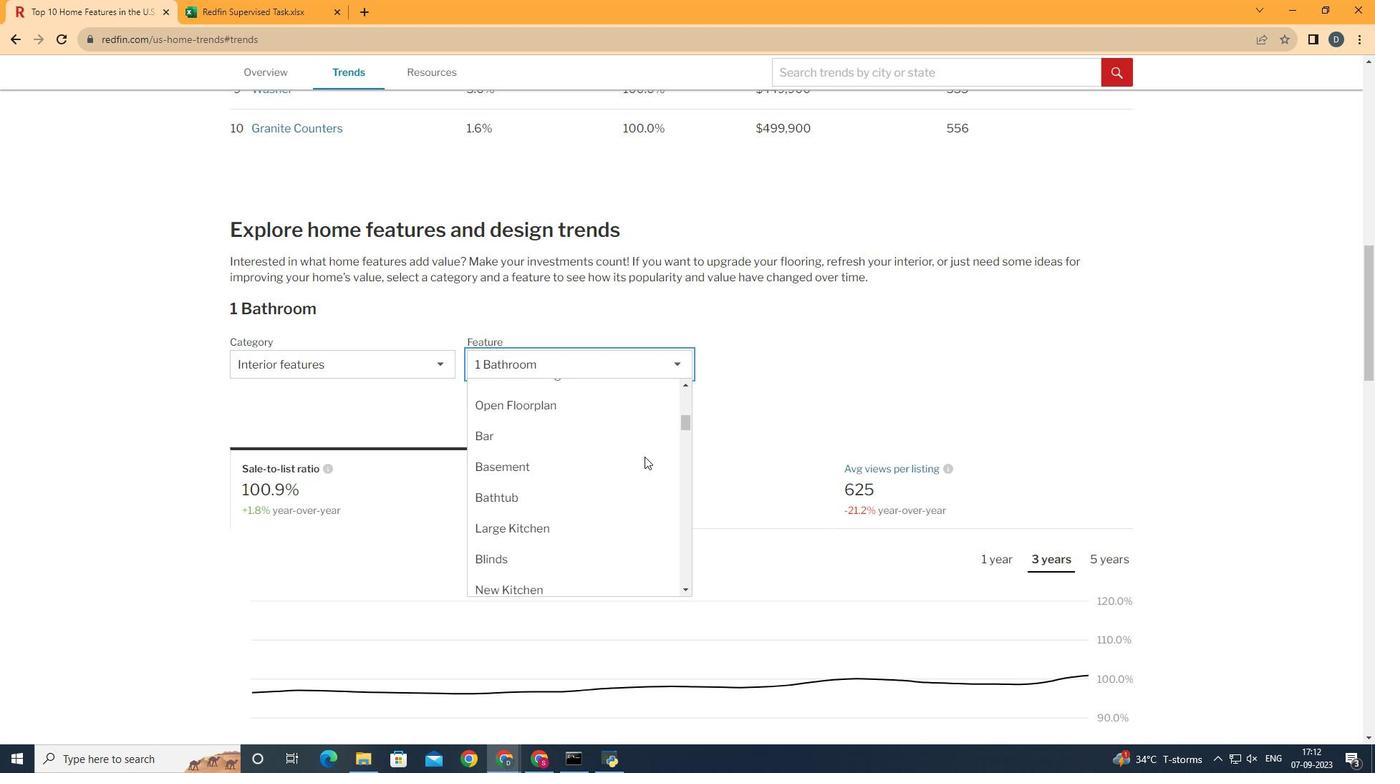 
Action: Mouse moved to (638, 440)
Screenshot: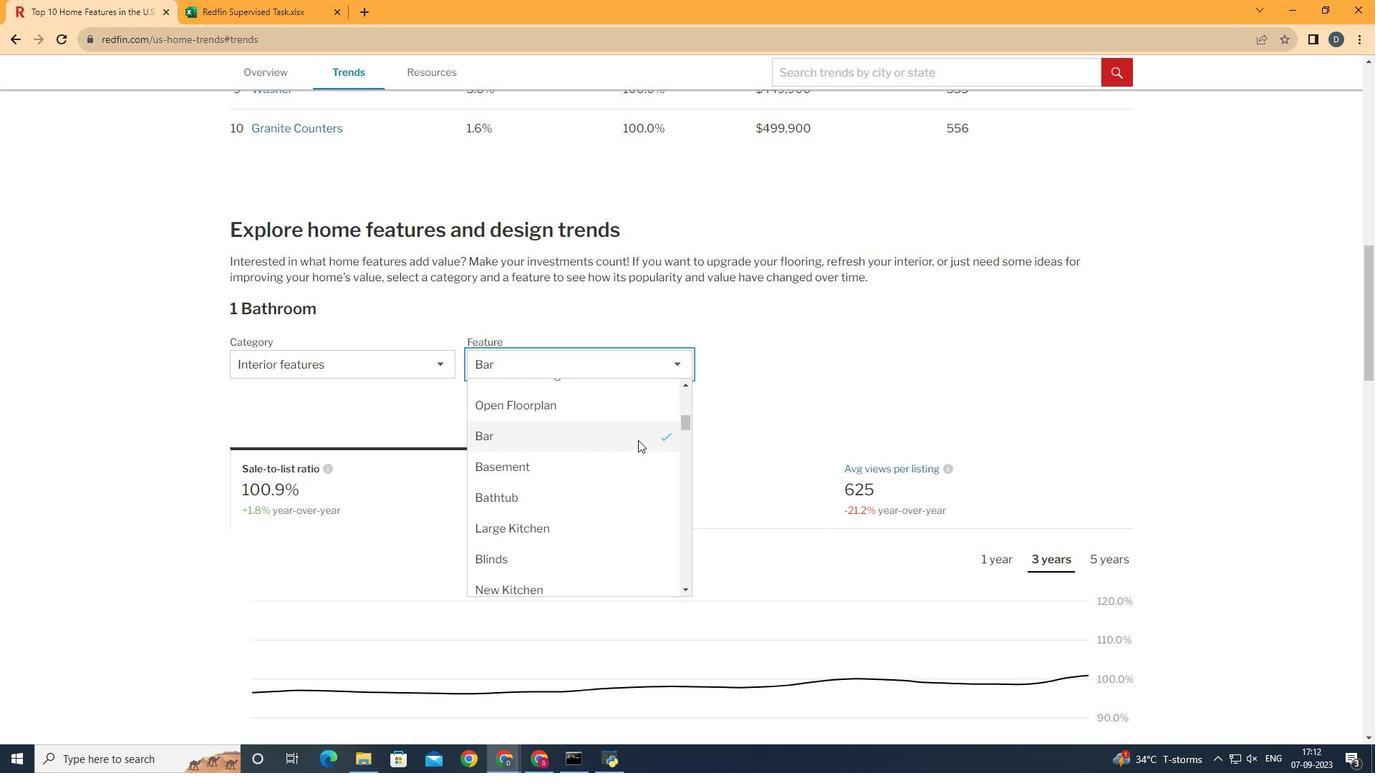 
Action: Mouse pressed left at (638, 440)
Screenshot: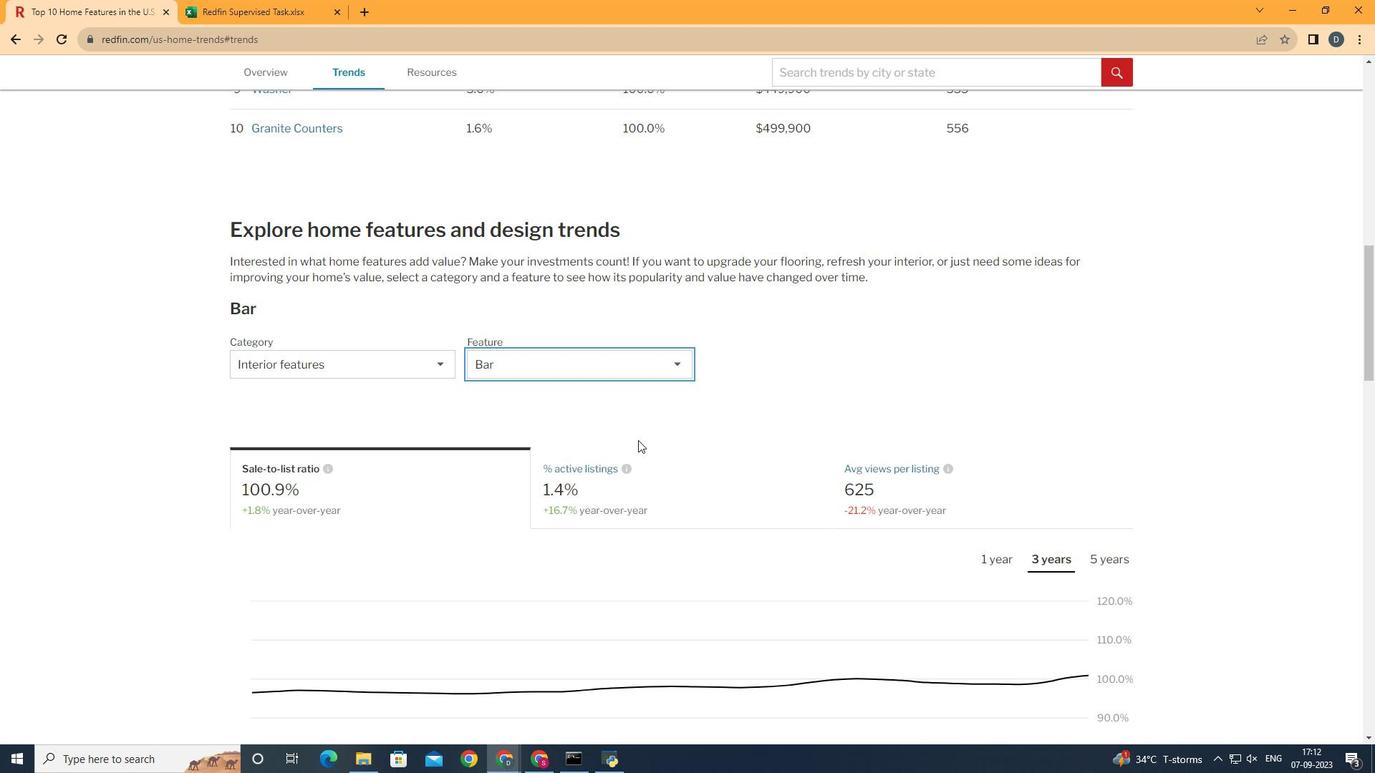 
Action: Mouse moved to (413, 515)
Screenshot: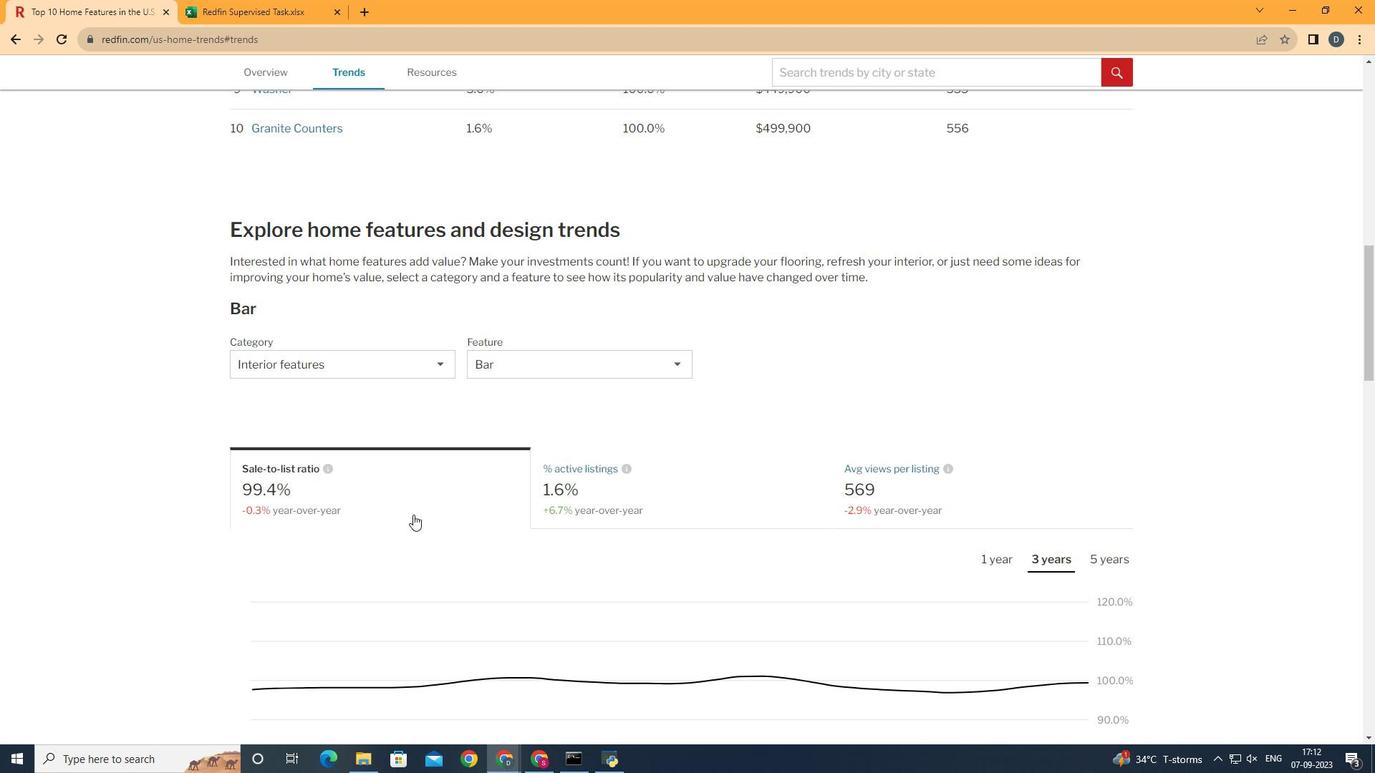 
Action: Mouse pressed left at (413, 515)
Screenshot: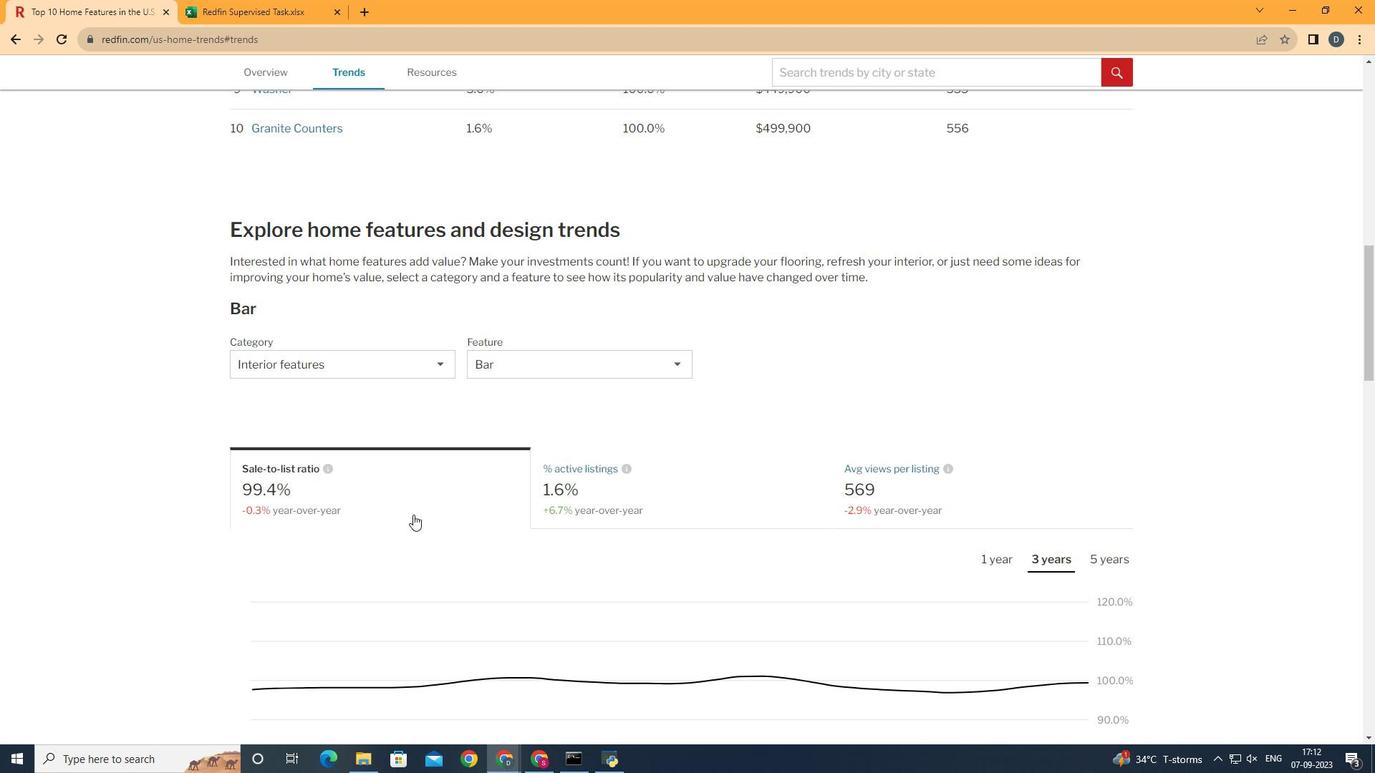 
Action: Mouse moved to (414, 515)
Screenshot: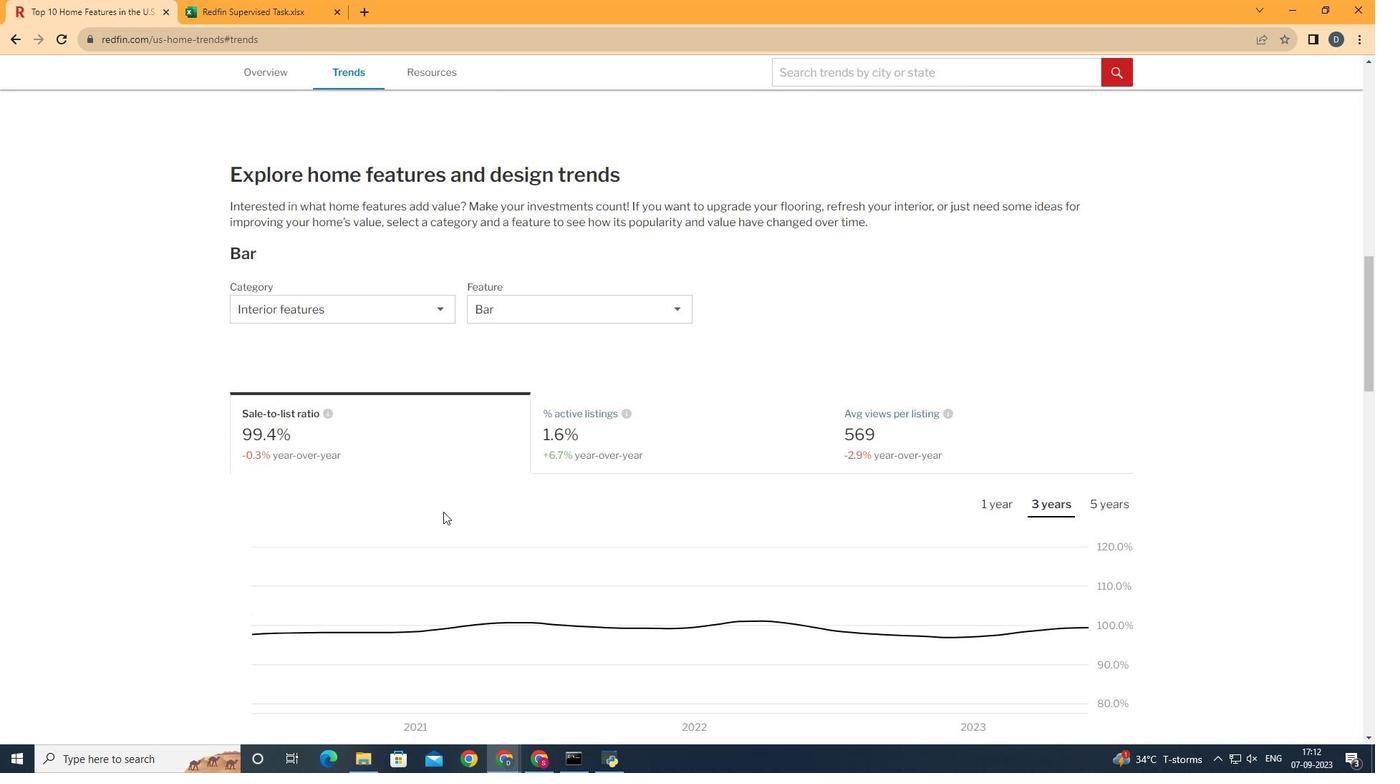 
Action: Mouse scrolled (414, 514) with delta (0, 0)
Screenshot: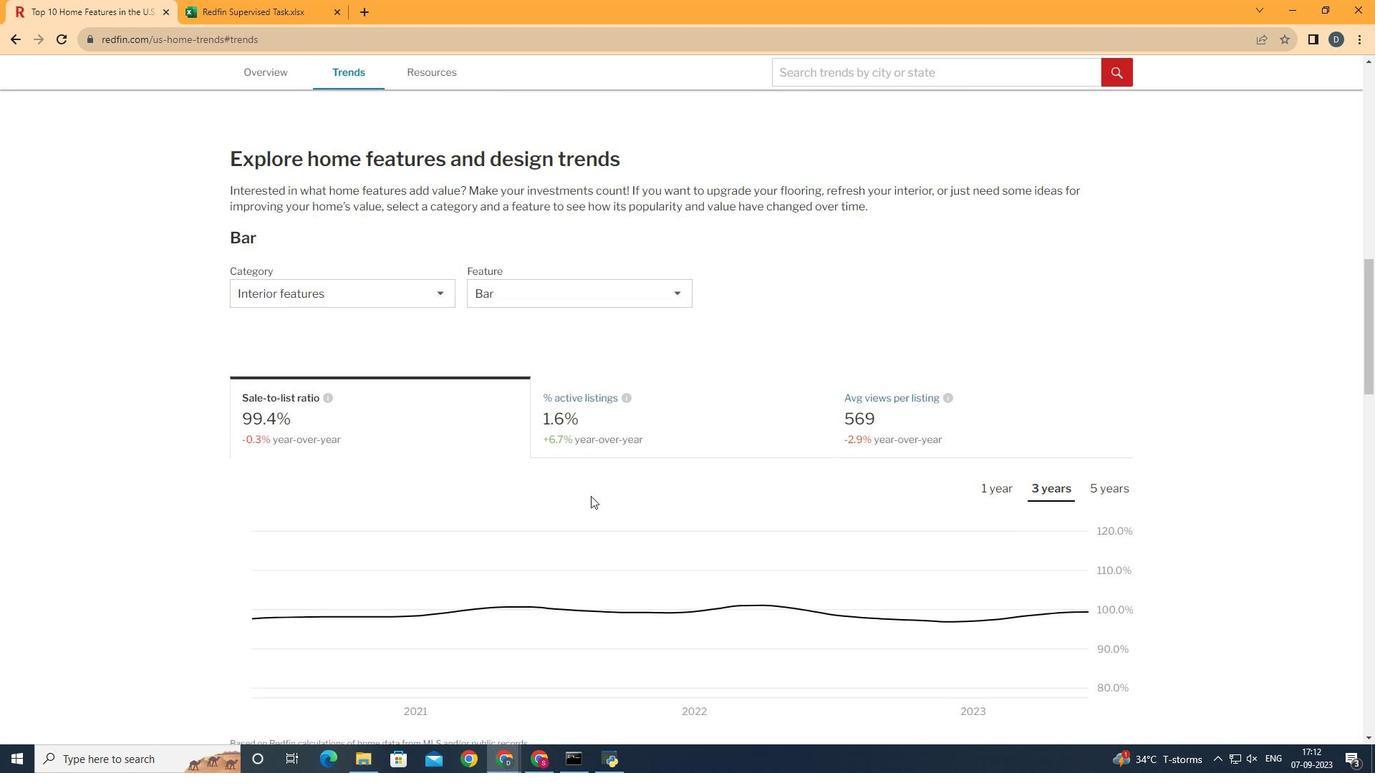 
Action: Mouse moved to (1048, 492)
Screenshot: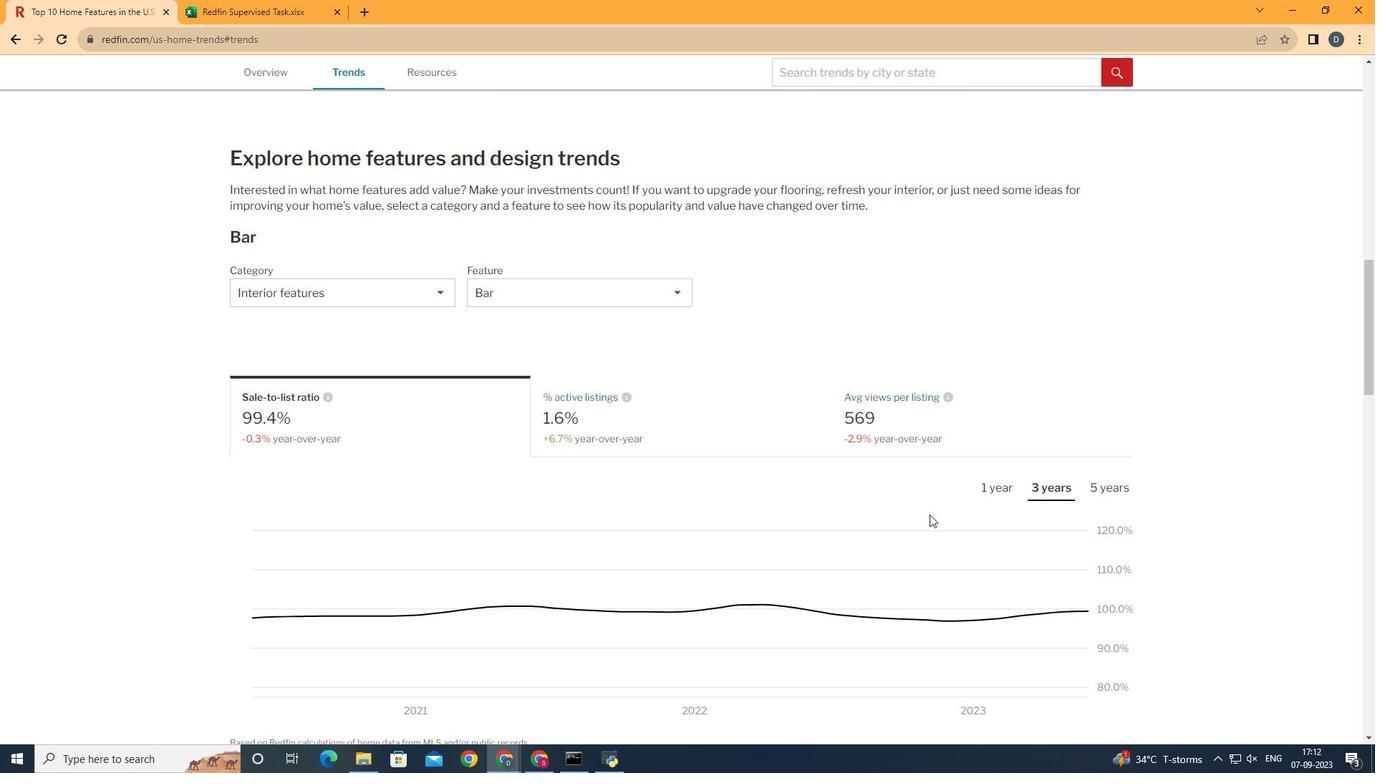 
Action: Mouse pressed left at (1048, 492)
Screenshot: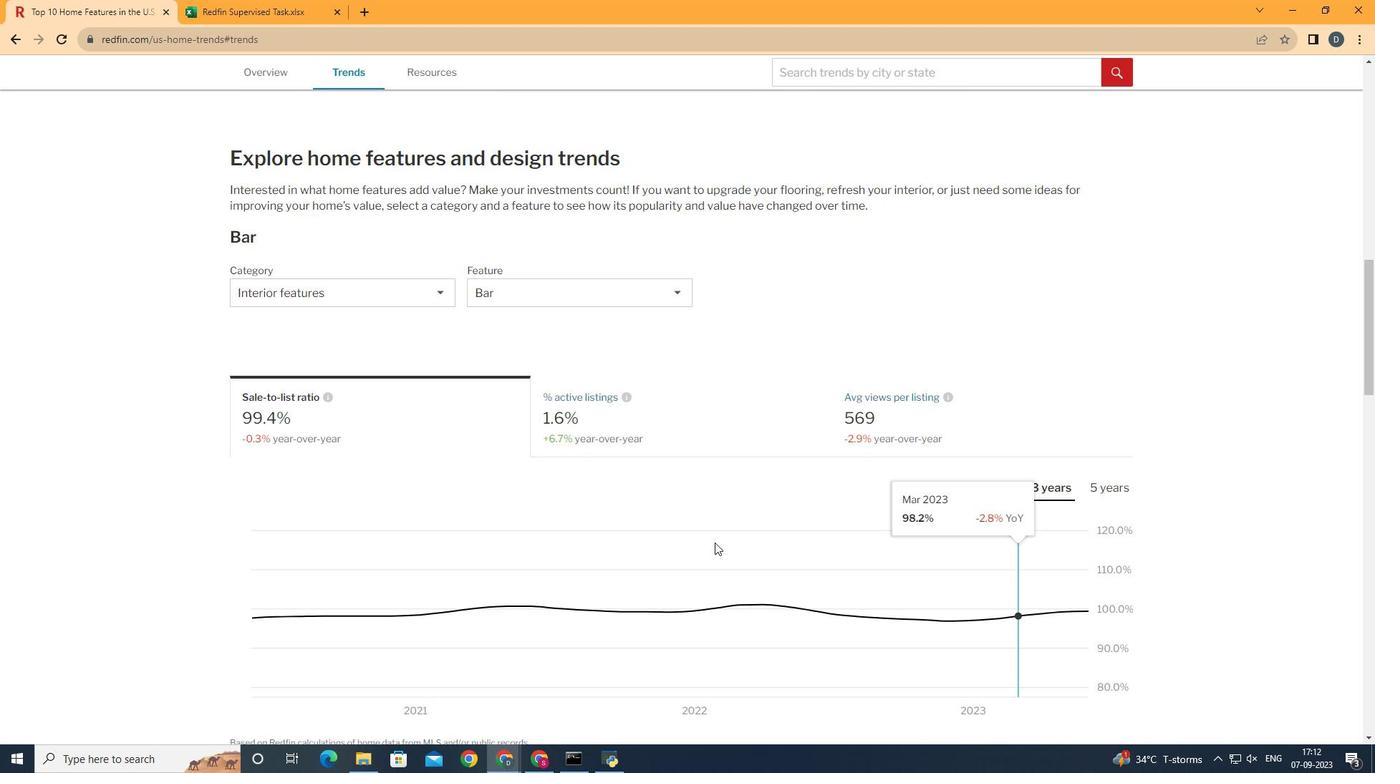 
Action: Mouse moved to (1092, 626)
Screenshot: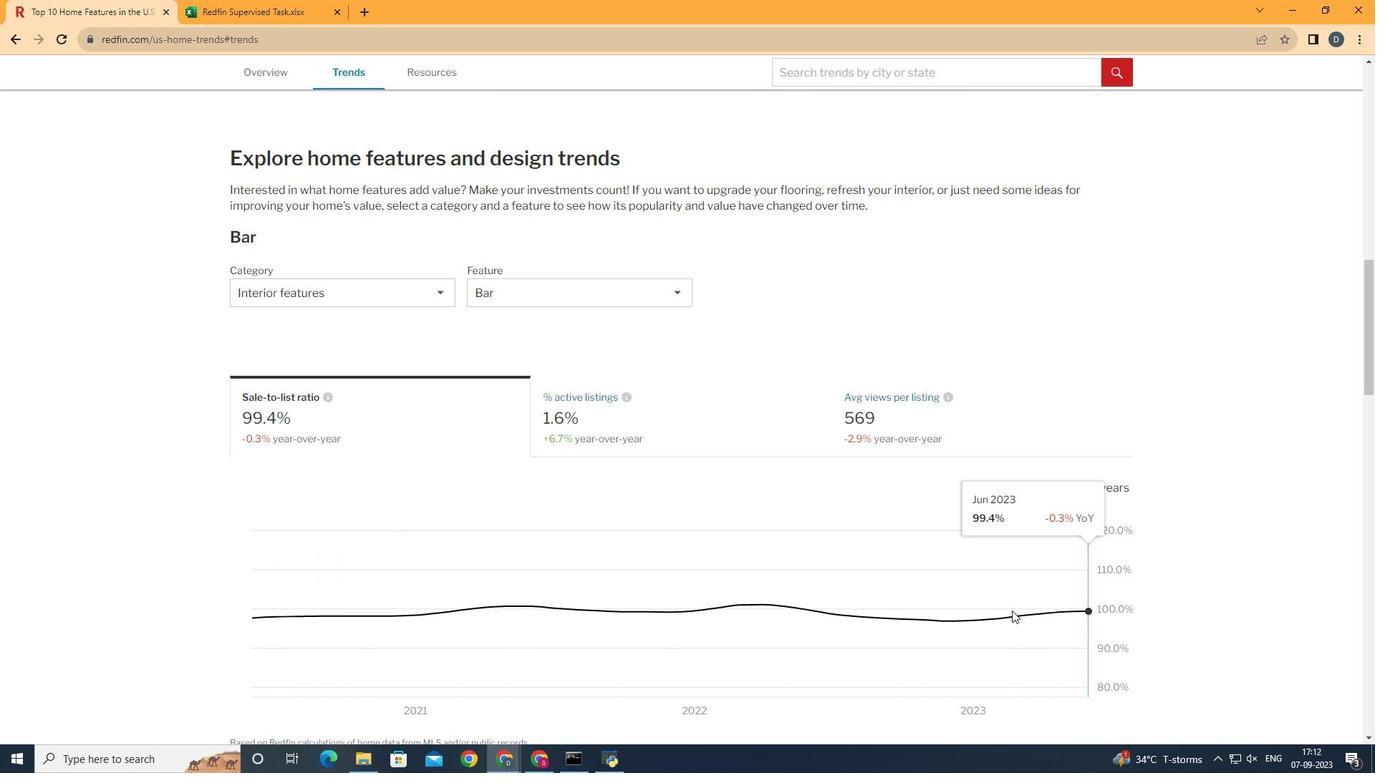 
